 Task: Find connections with filter location Zossen with filter topic #Homeofficewith filter profile language French with filter current company IGT Solutions with filter school Scaler with filter industry Hospitality with filter service category Growth Marketing with filter keywords title Musician
Action: Mouse moved to (506, 63)
Screenshot: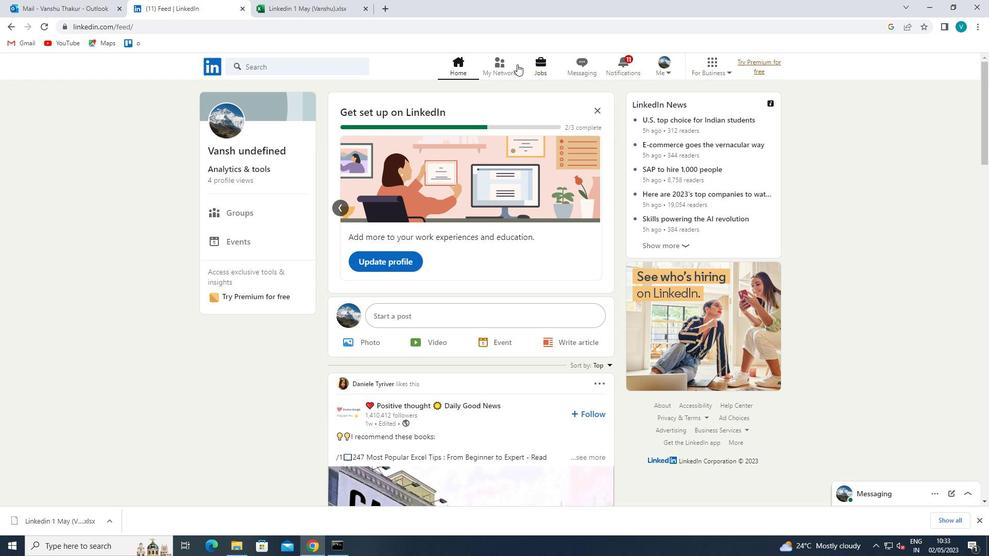 
Action: Mouse pressed left at (506, 63)
Screenshot: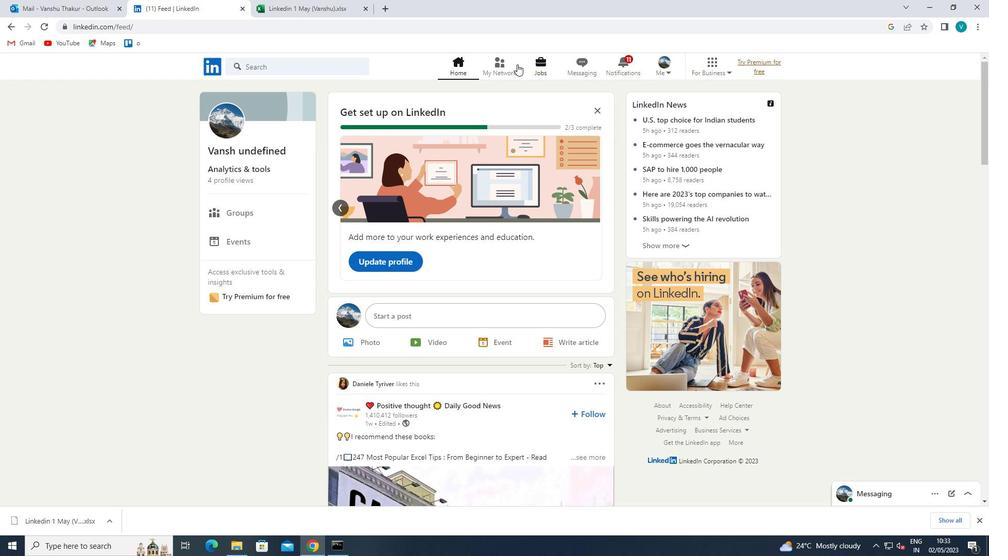 
Action: Mouse moved to (269, 126)
Screenshot: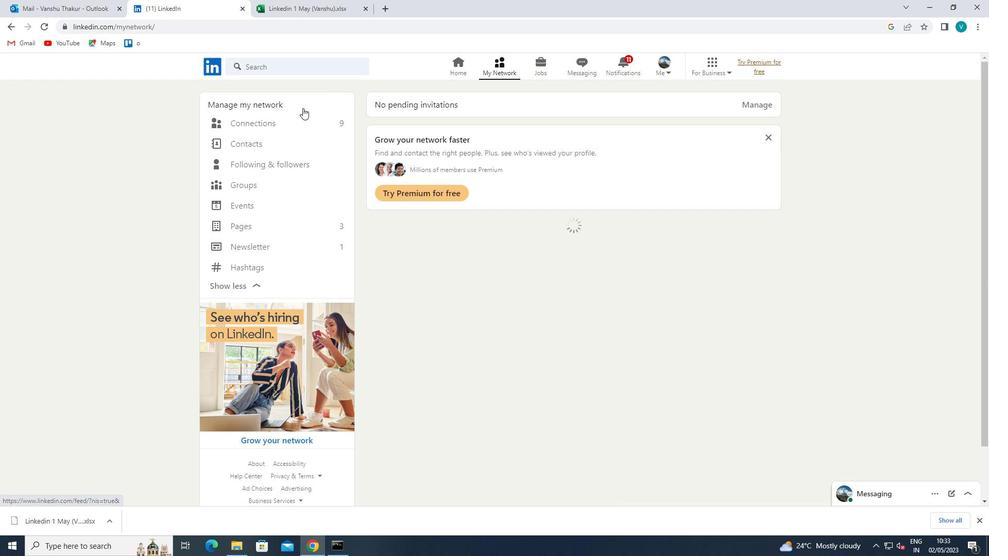 
Action: Mouse pressed left at (269, 126)
Screenshot: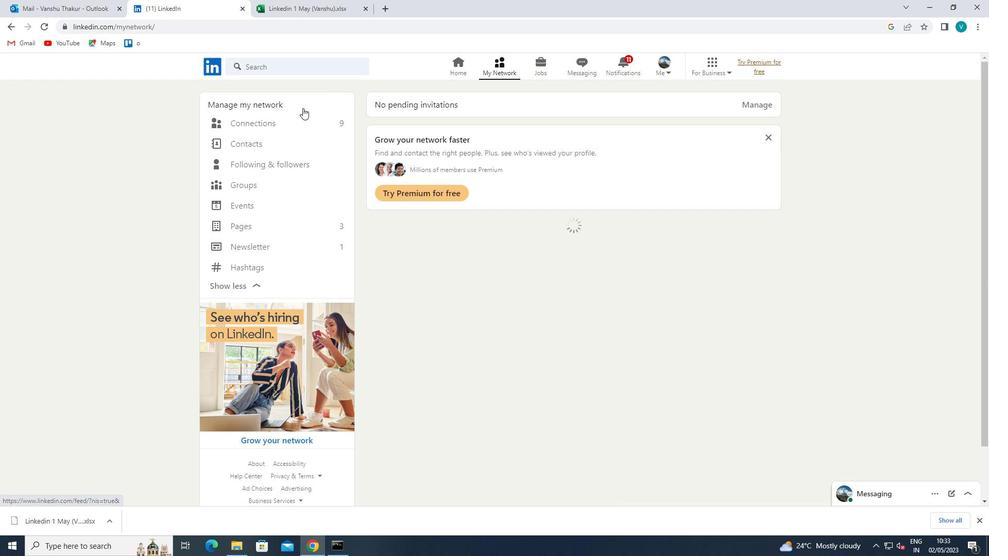 
Action: Mouse moved to (576, 124)
Screenshot: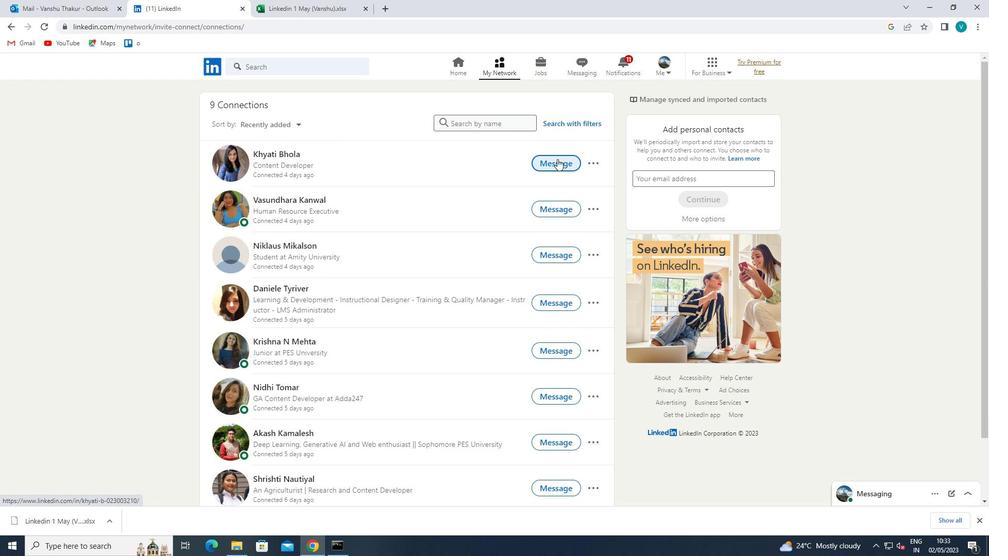 
Action: Mouse pressed left at (576, 124)
Screenshot: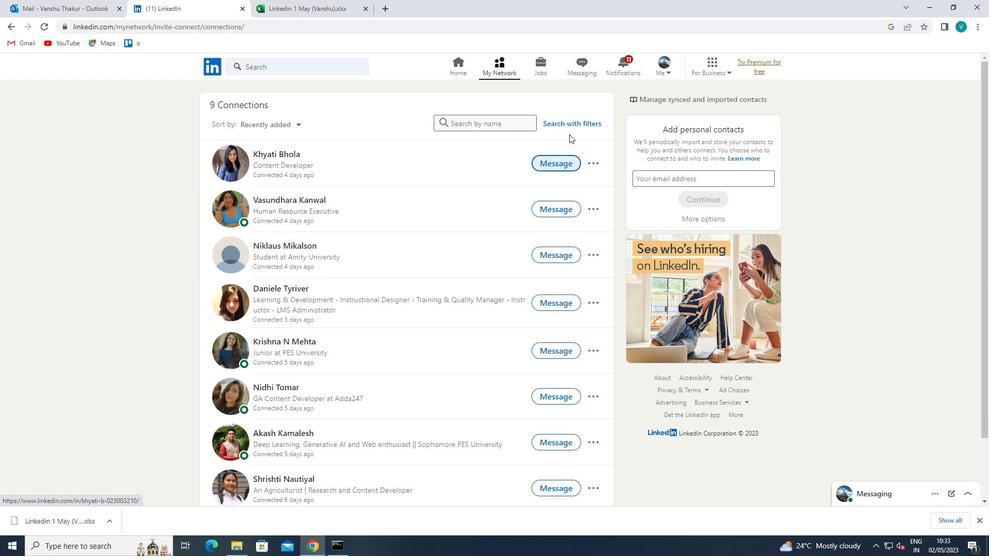
Action: Mouse moved to (478, 101)
Screenshot: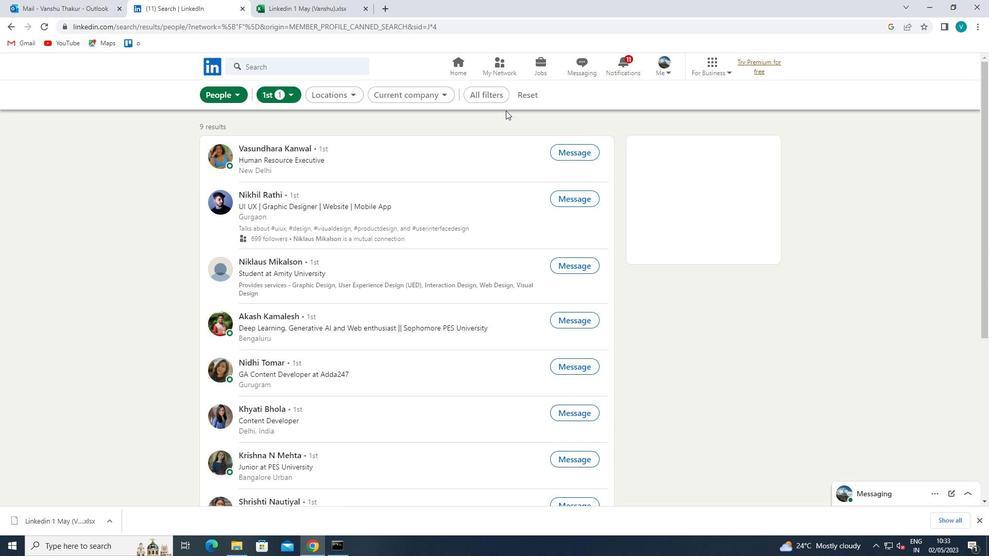 
Action: Mouse pressed left at (478, 101)
Screenshot: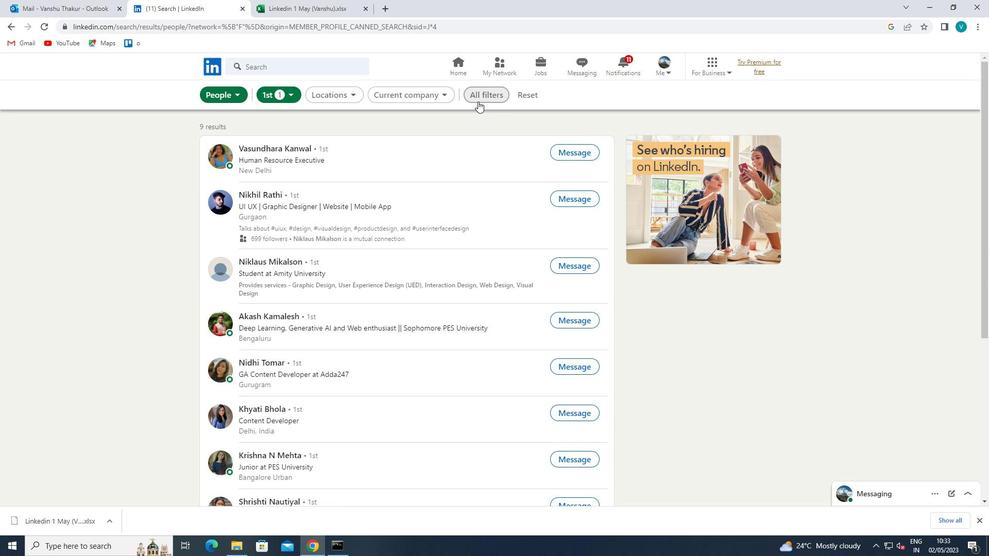 
Action: Mouse moved to (795, 282)
Screenshot: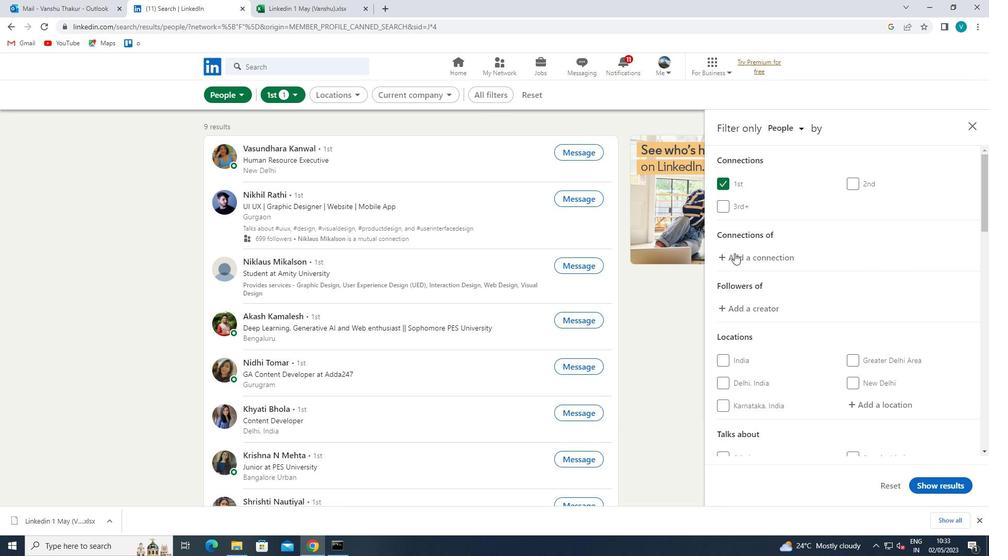 
Action: Mouse scrolled (795, 281) with delta (0, 0)
Screenshot: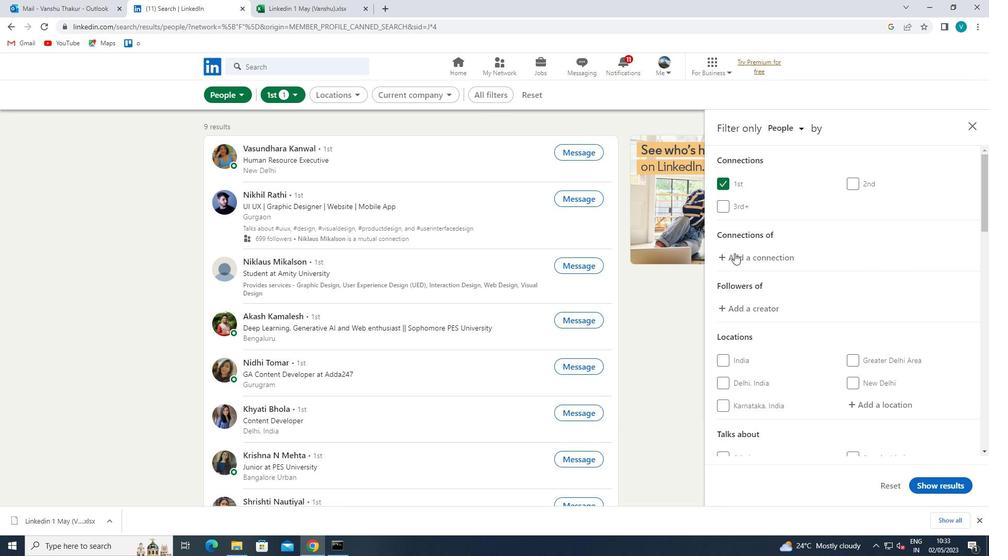
Action: Mouse moved to (871, 351)
Screenshot: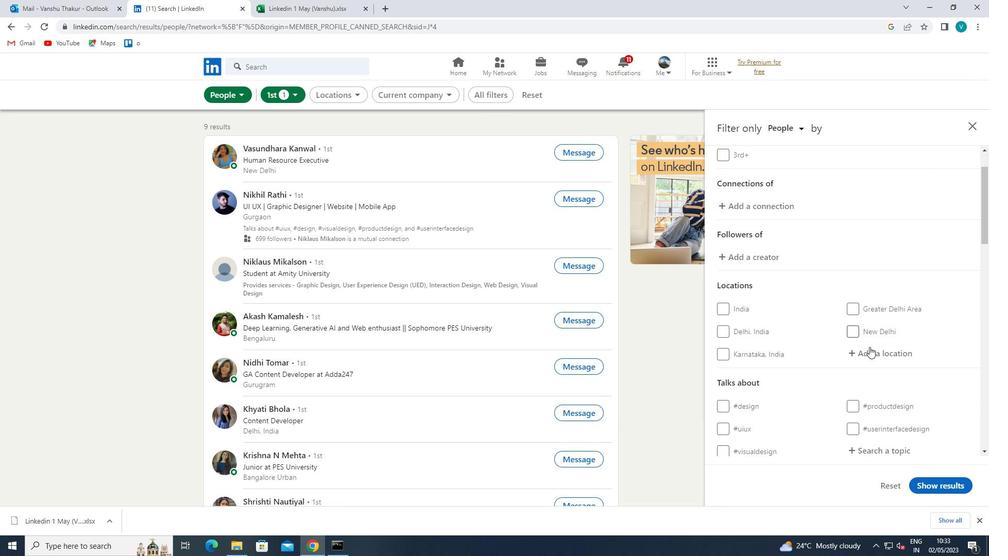 
Action: Mouse pressed left at (871, 351)
Screenshot: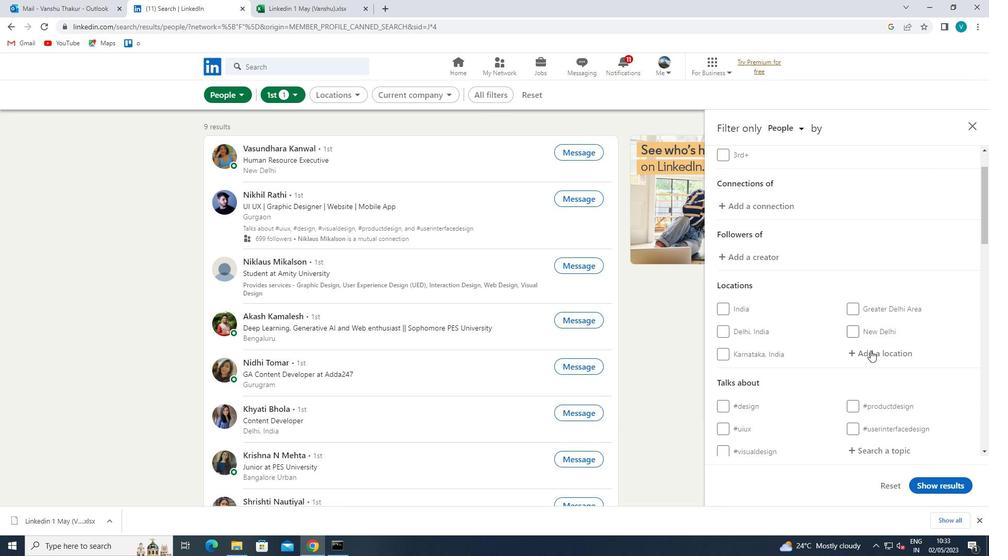 
Action: Mouse moved to (766, 412)
Screenshot: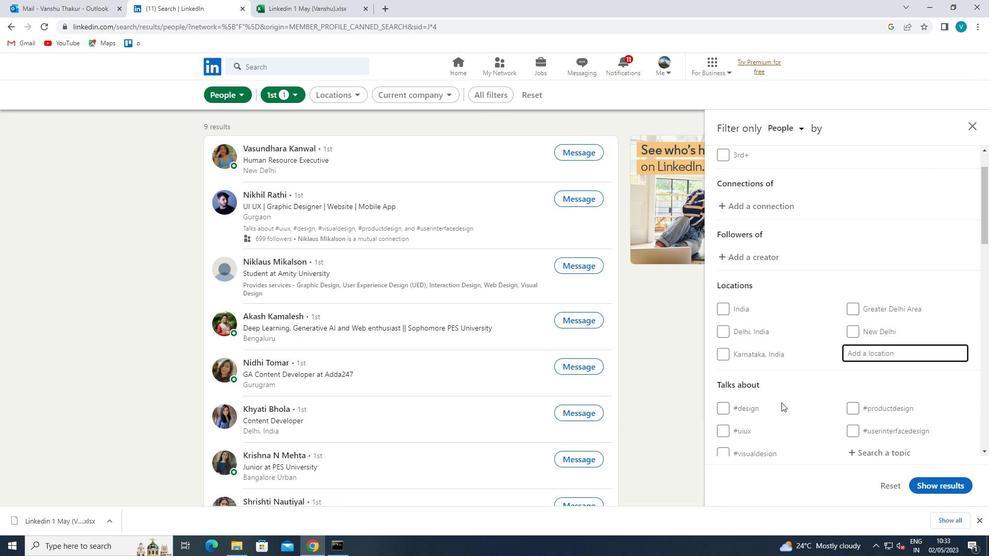 
Action: Key pressed <Key.shift>ZOSSEN<Key.space>
Screenshot: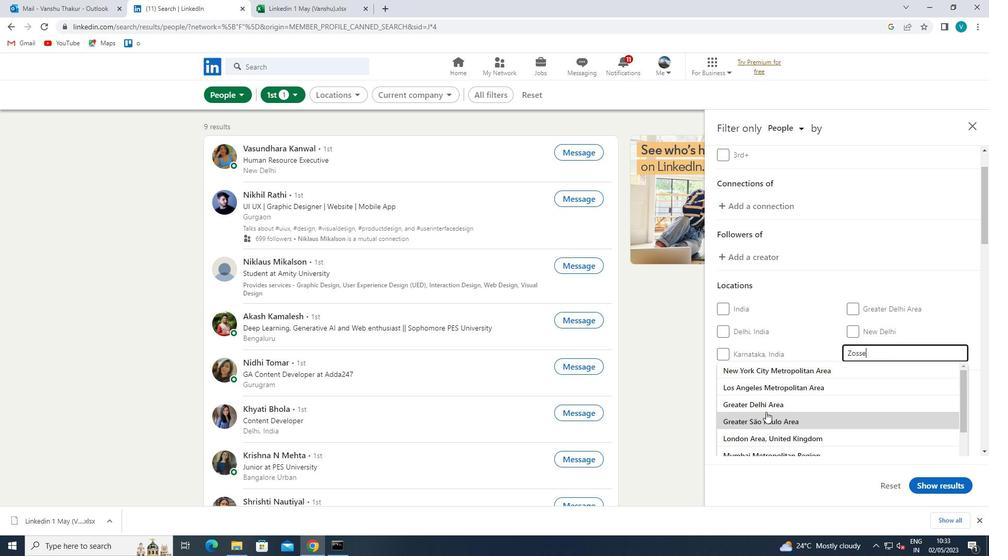 
Action: Mouse moved to (809, 368)
Screenshot: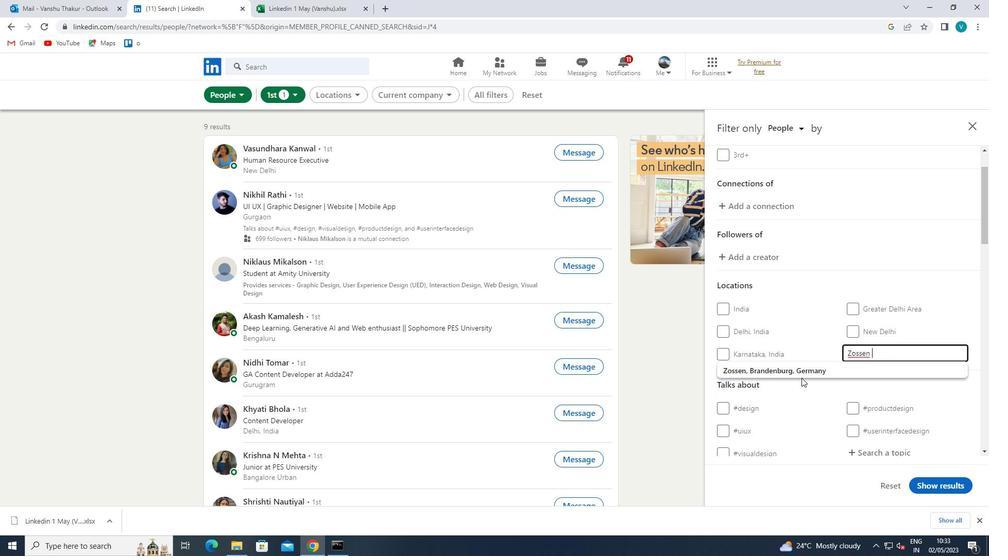 
Action: Mouse pressed left at (809, 368)
Screenshot: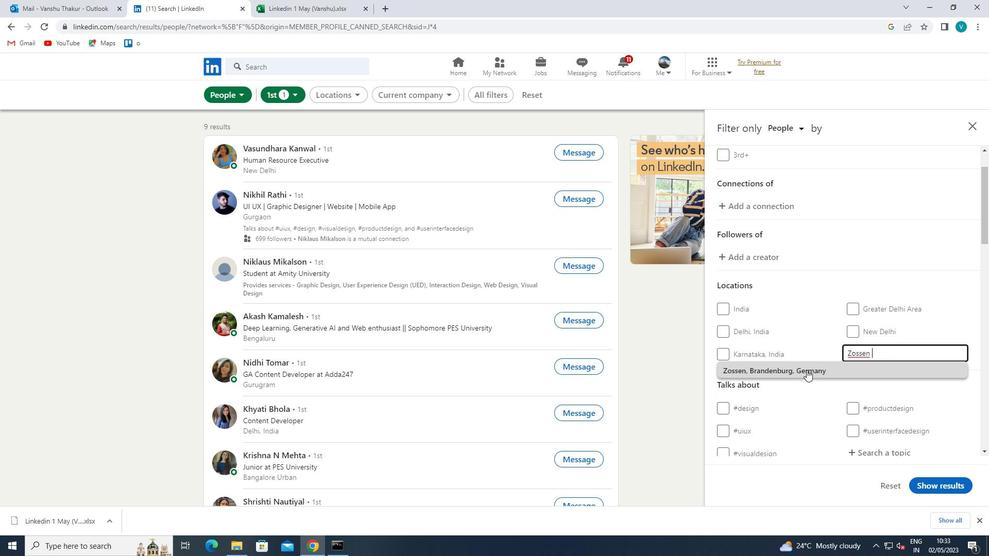 
Action: Mouse moved to (806, 368)
Screenshot: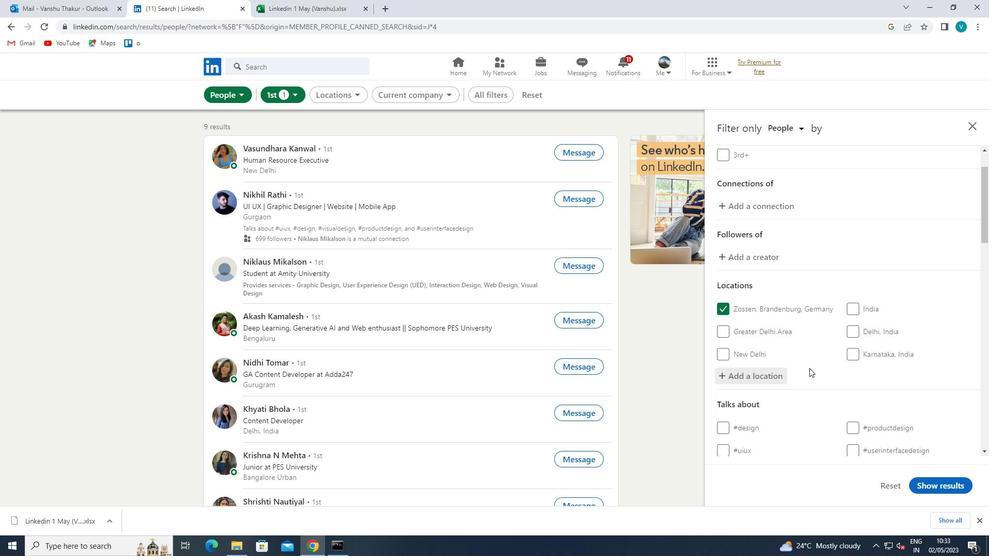 
Action: Mouse scrolled (806, 368) with delta (0, 0)
Screenshot: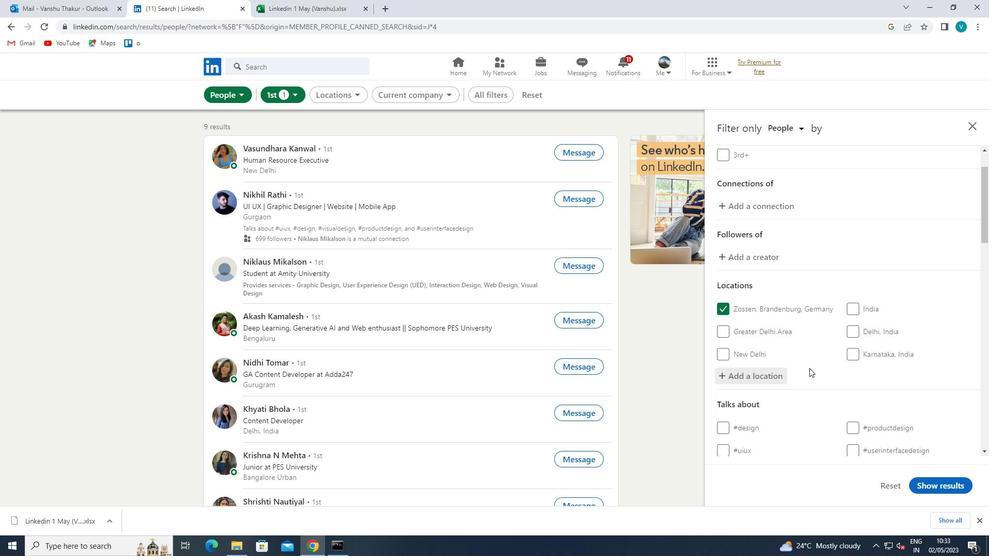 
Action: Mouse scrolled (806, 368) with delta (0, 0)
Screenshot: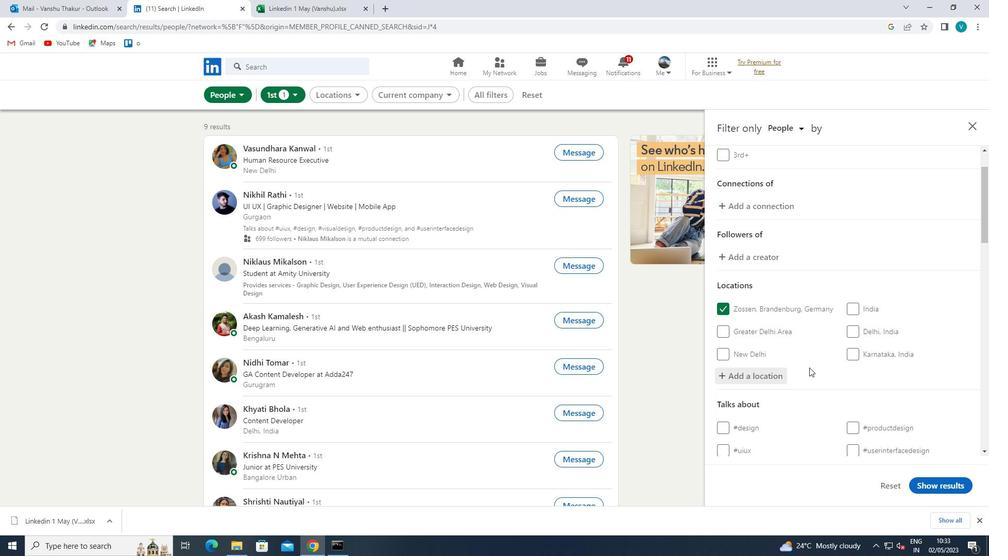
Action: Mouse moved to (884, 370)
Screenshot: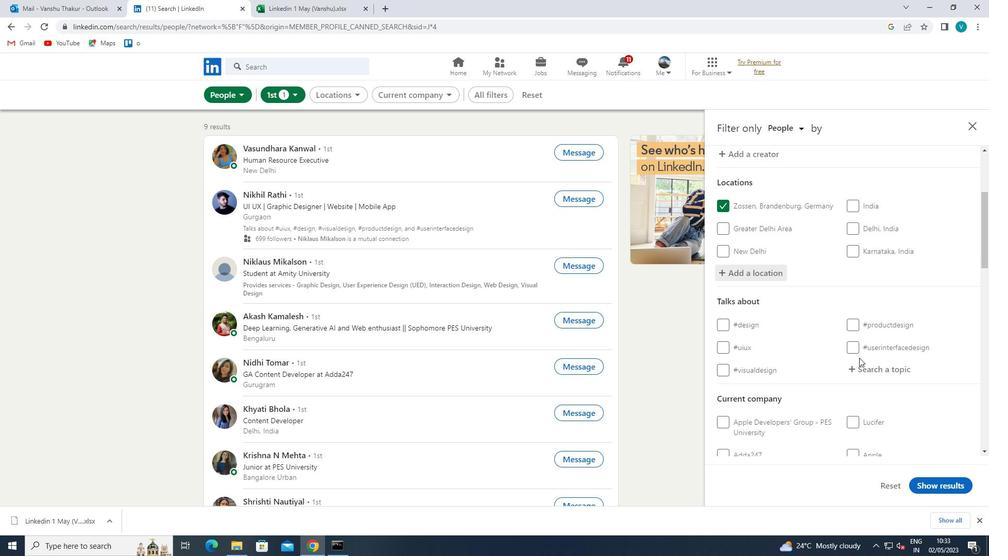 
Action: Mouse pressed left at (884, 370)
Screenshot: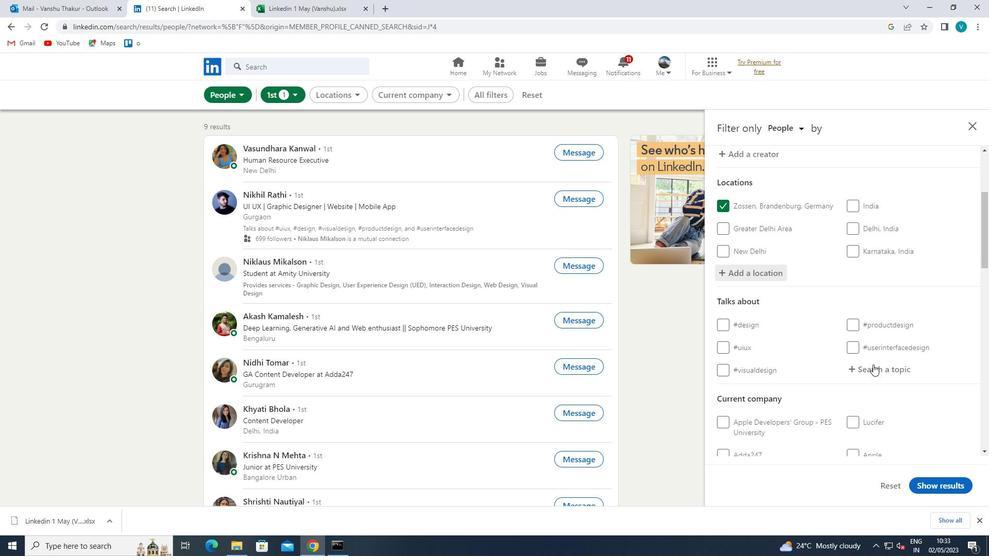 
Action: Mouse moved to (763, 441)
Screenshot: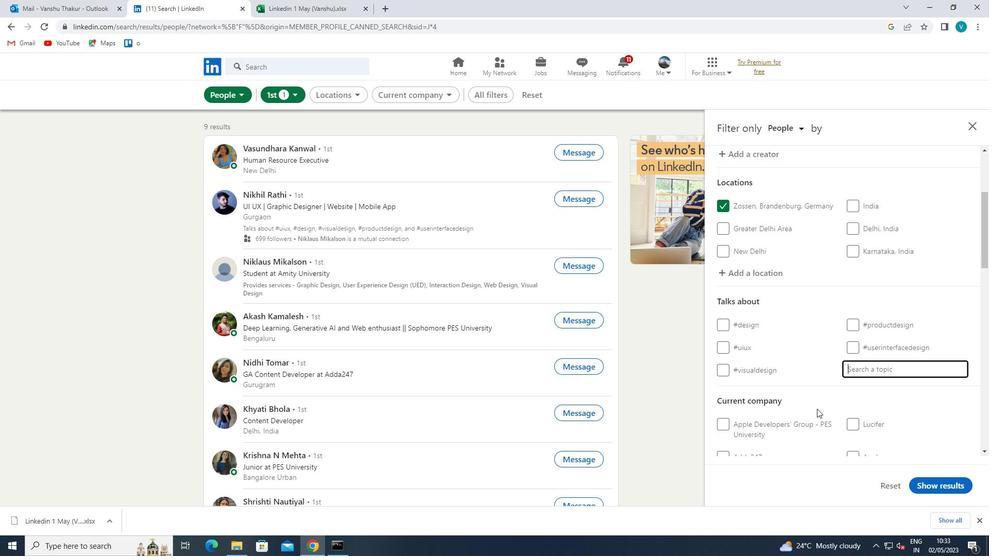 
Action: Key pressed <Key.shift>#<Key.shift>HOMEOFFICE<Key.space>
Screenshot: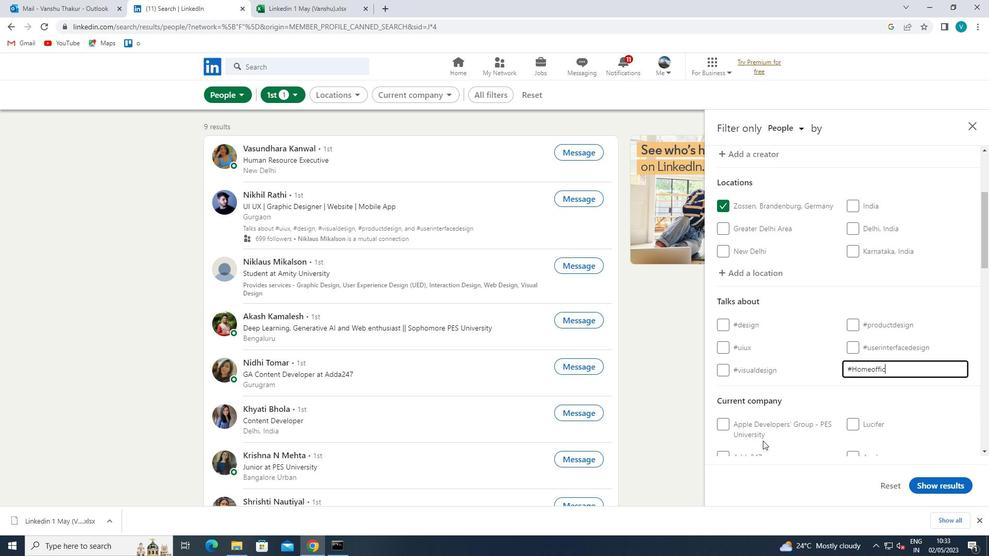 
Action: Mouse moved to (865, 382)
Screenshot: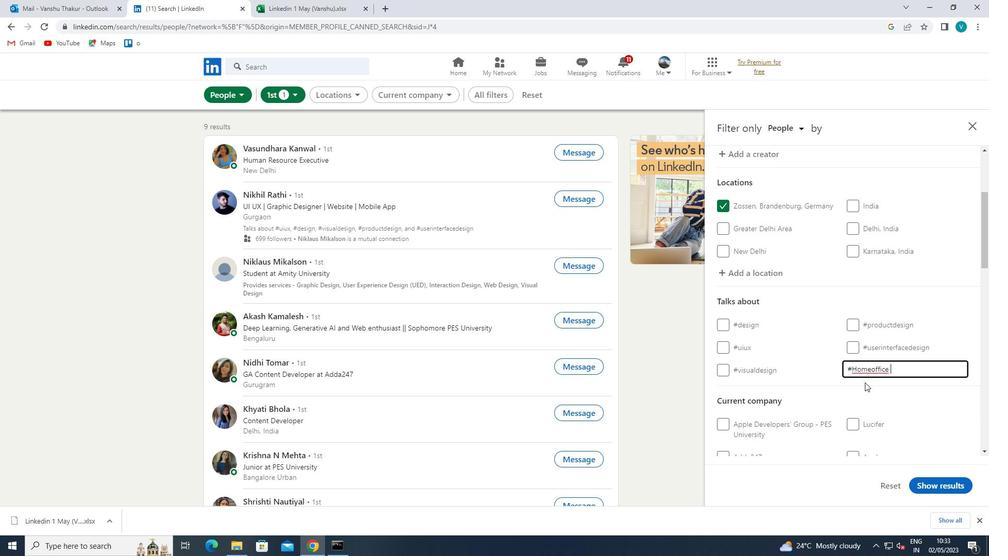 
Action: Mouse pressed left at (865, 382)
Screenshot: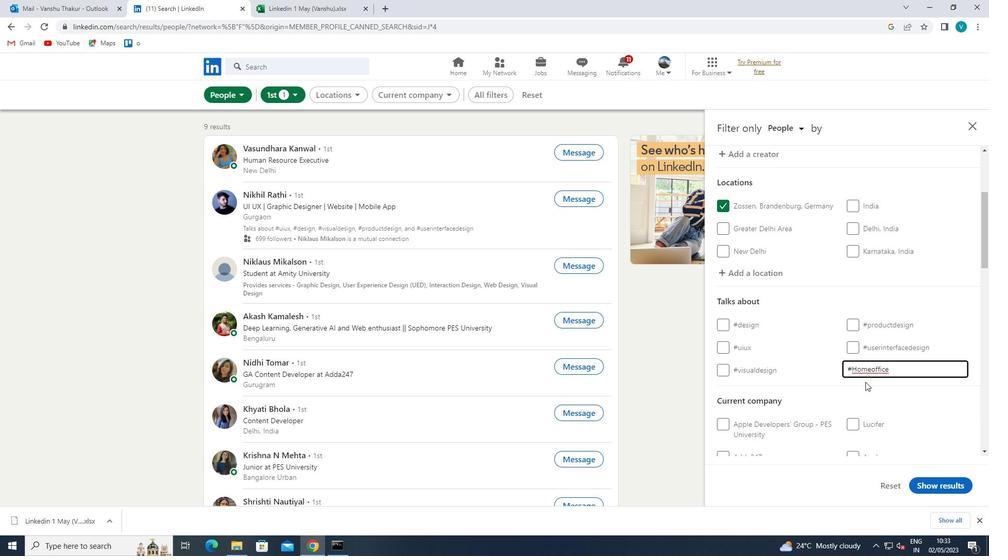
Action: Mouse moved to (873, 378)
Screenshot: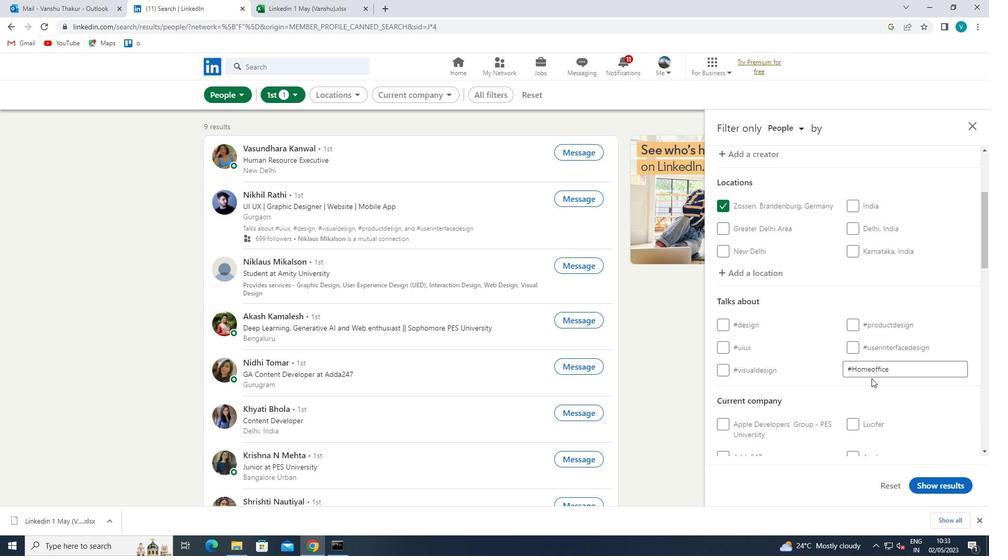 
Action: Mouse scrolled (873, 377) with delta (0, 0)
Screenshot: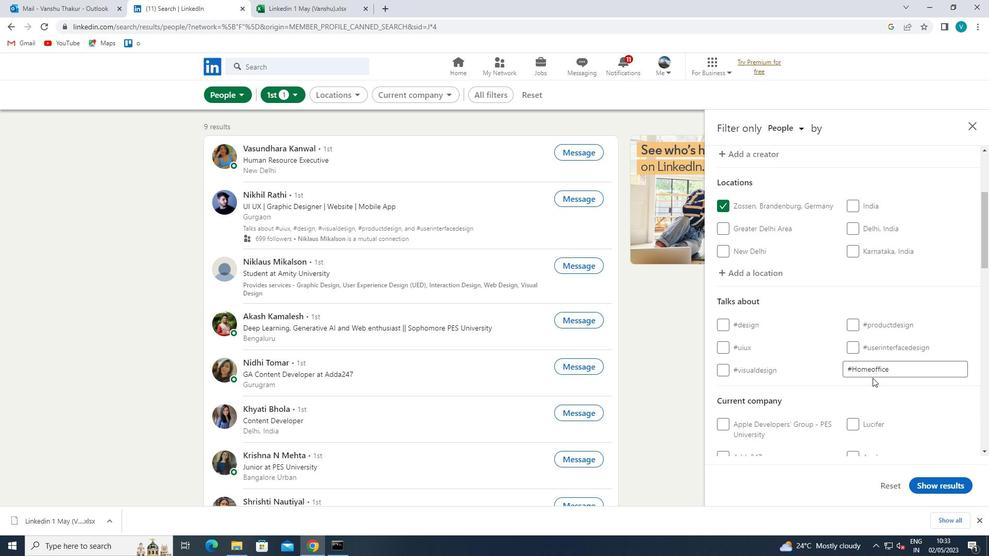 
Action: Mouse moved to (874, 377)
Screenshot: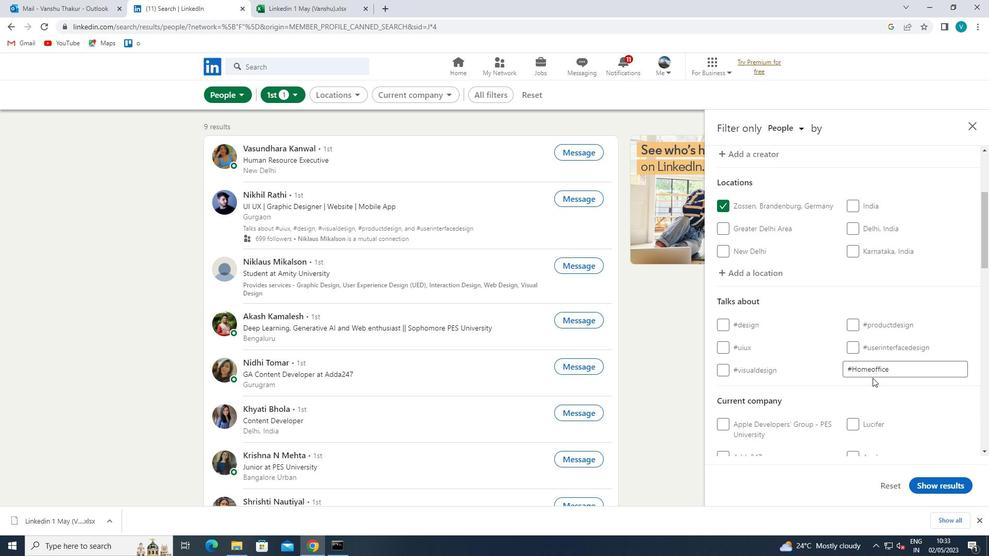 
Action: Mouse scrolled (874, 377) with delta (0, 0)
Screenshot: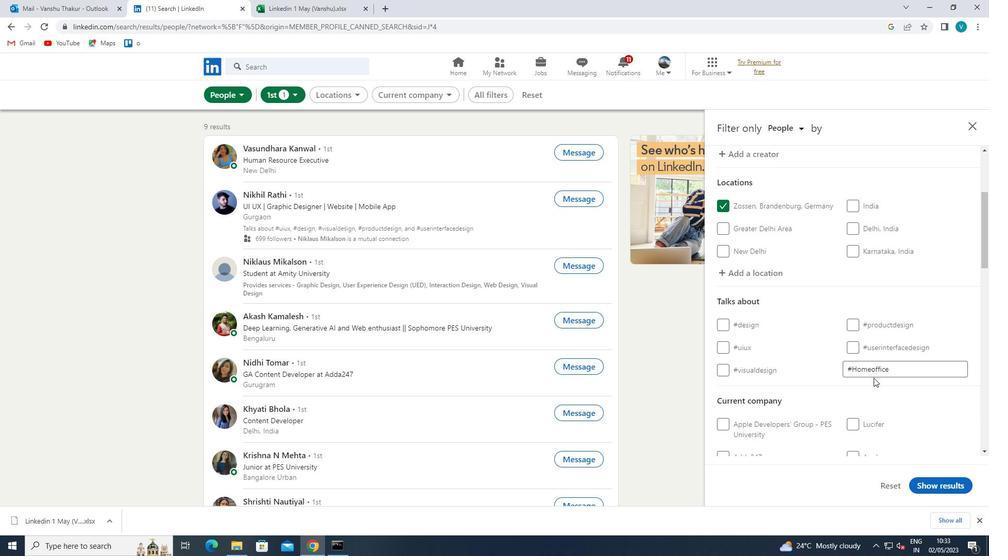 
Action: Mouse scrolled (874, 377) with delta (0, 0)
Screenshot: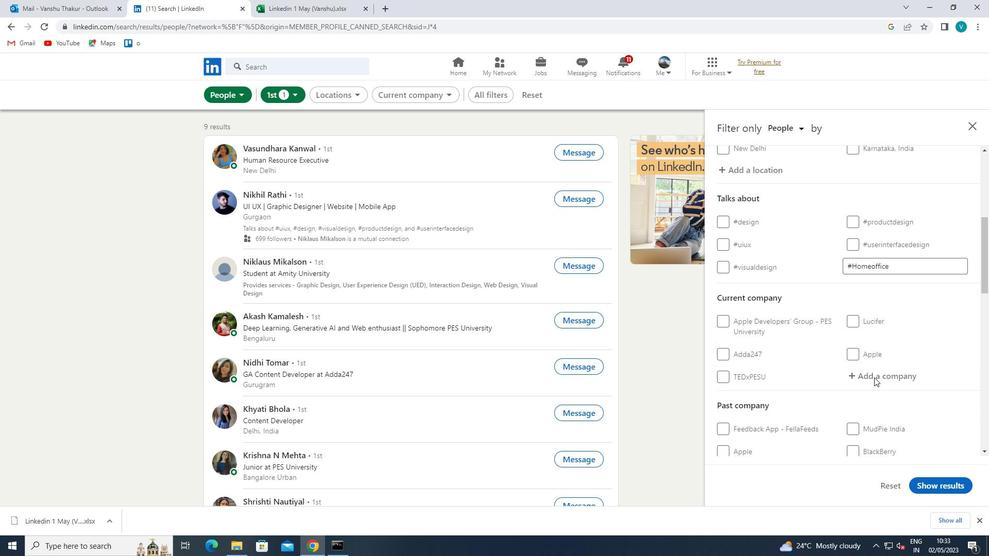 
Action: Mouse moved to (904, 327)
Screenshot: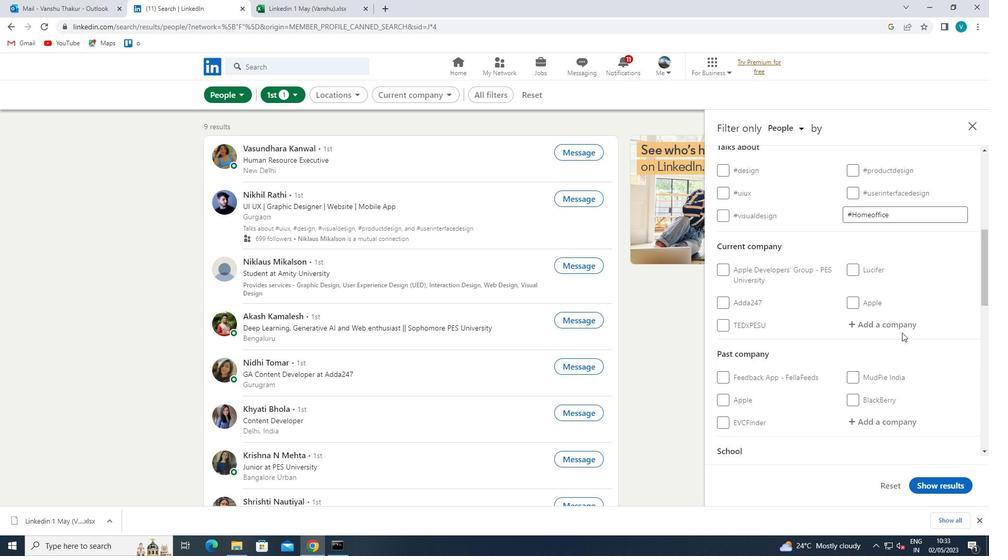 
Action: Mouse pressed left at (904, 327)
Screenshot: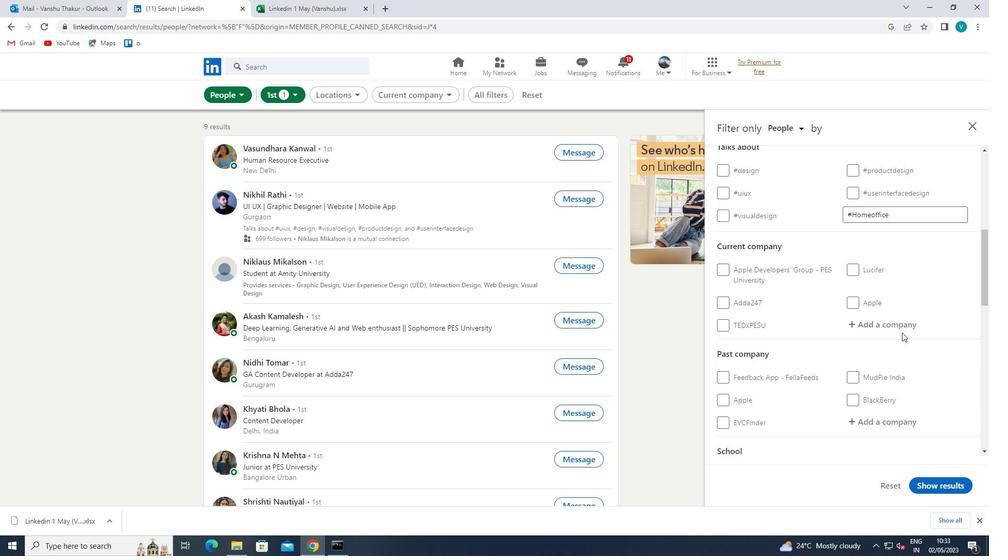 
Action: Mouse moved to (633, 482)
Screenshot: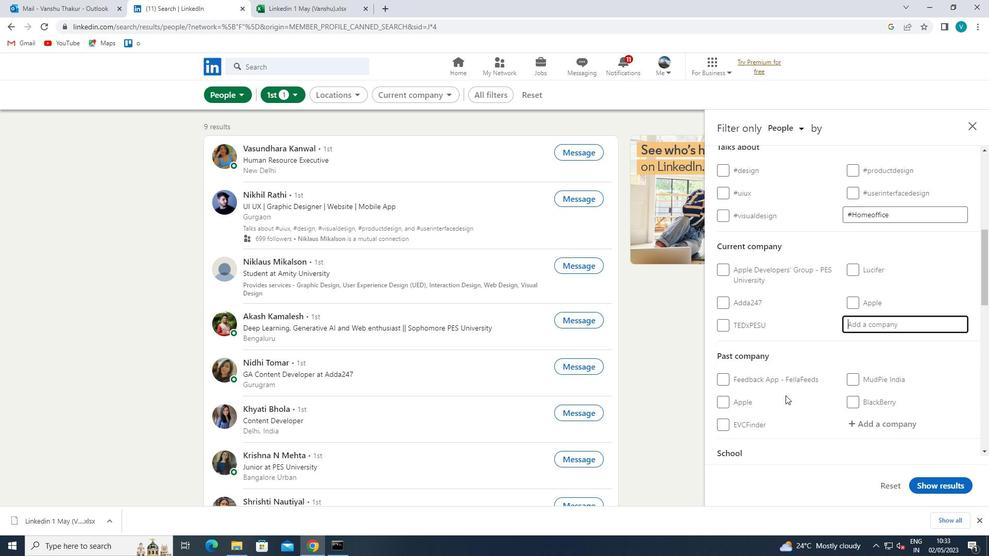 
Action: Key pressed <Key.shift><Key.shift><Key.shift><Key.shift>IGT<Key.space>
Screenshot: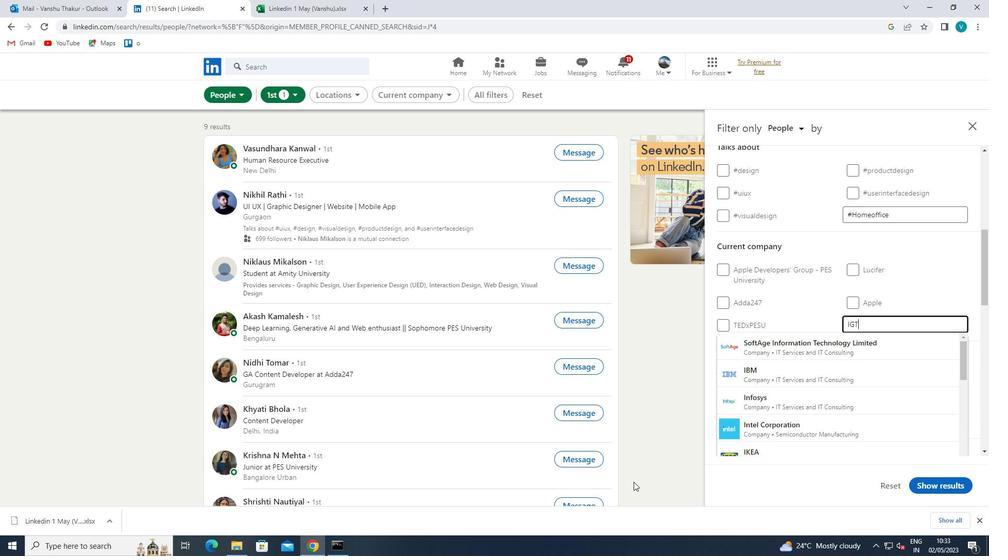 
Action: Mouse moved to (790, 378)
Screenshot: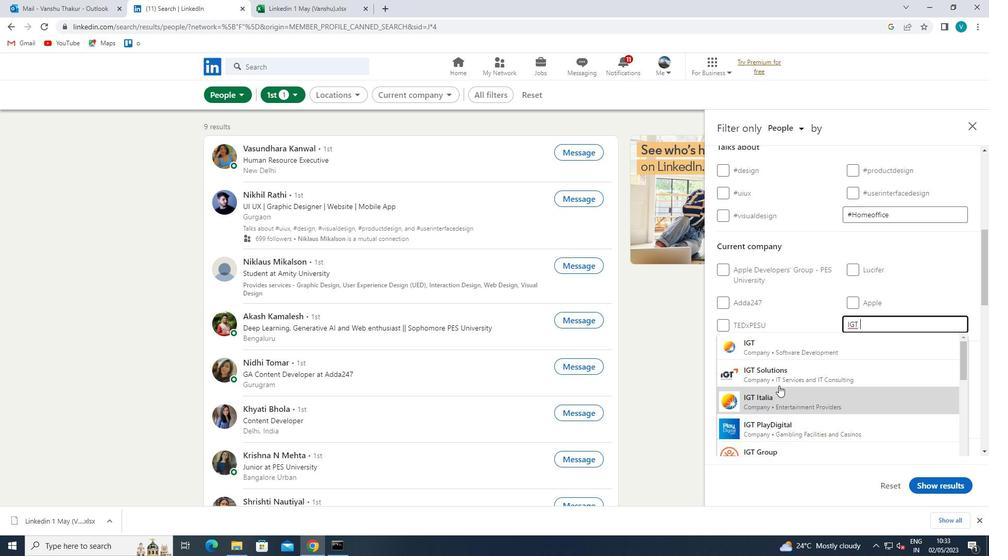 
Action: Mouse pressed left at (790, 378)
Screenshot: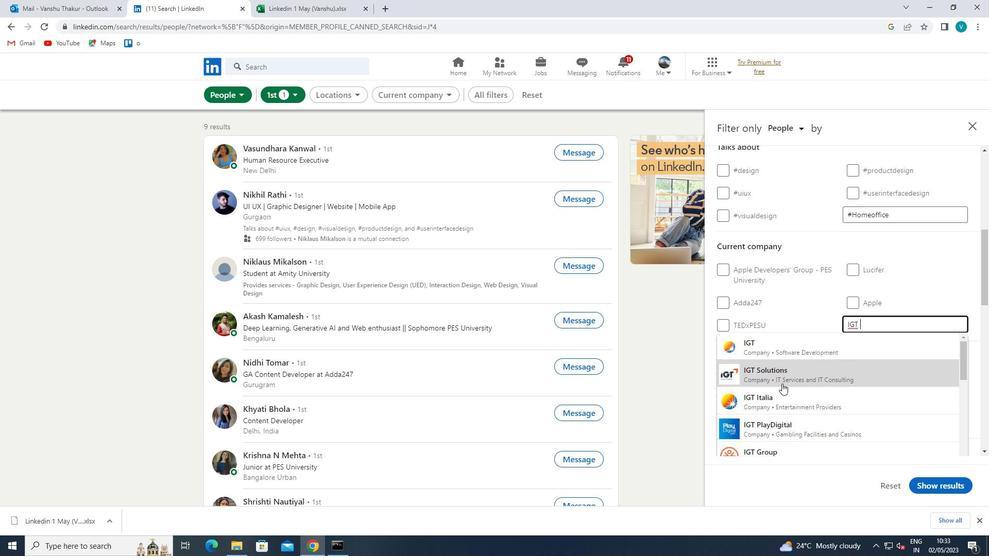 
Action: Mouse moved to (782, 383)
Screenshot: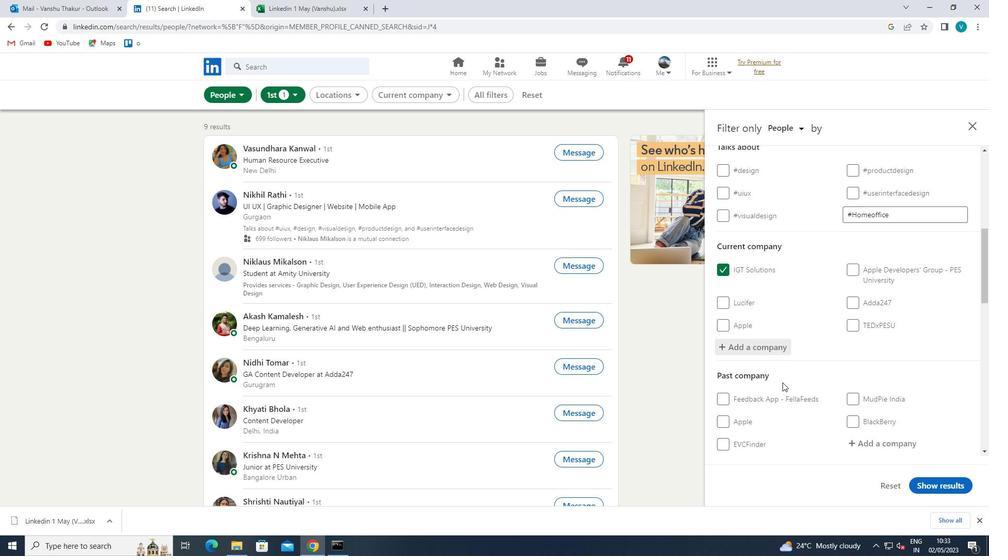 
Action: Mouse scrolled (782, 383) with delta (0, 0)
Screenshot: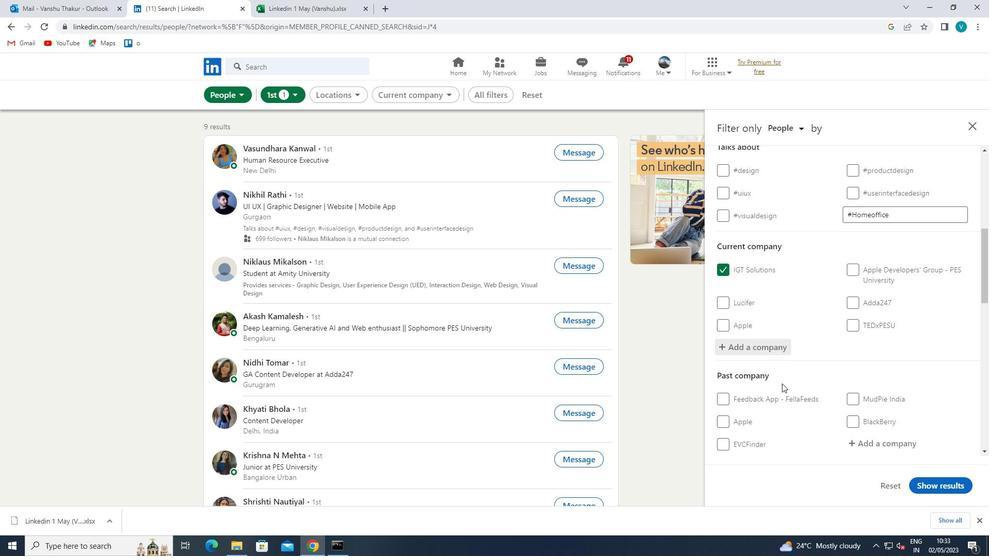 
Action: Mouse scrolled (782, 383) with delta (0, 0)
Screenshot: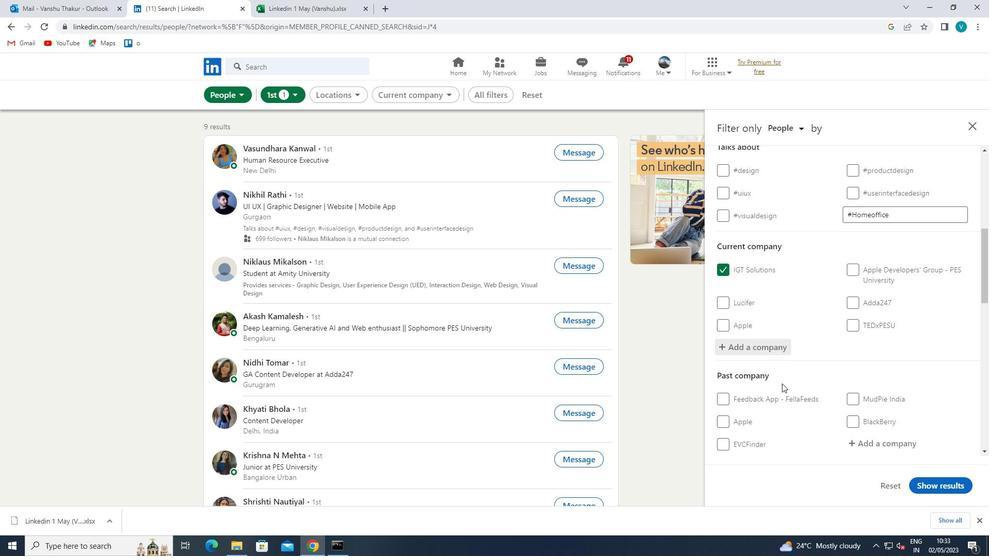 
Action: Mouse scrolled (782, 383) with delta (0, 0)
Screenshot: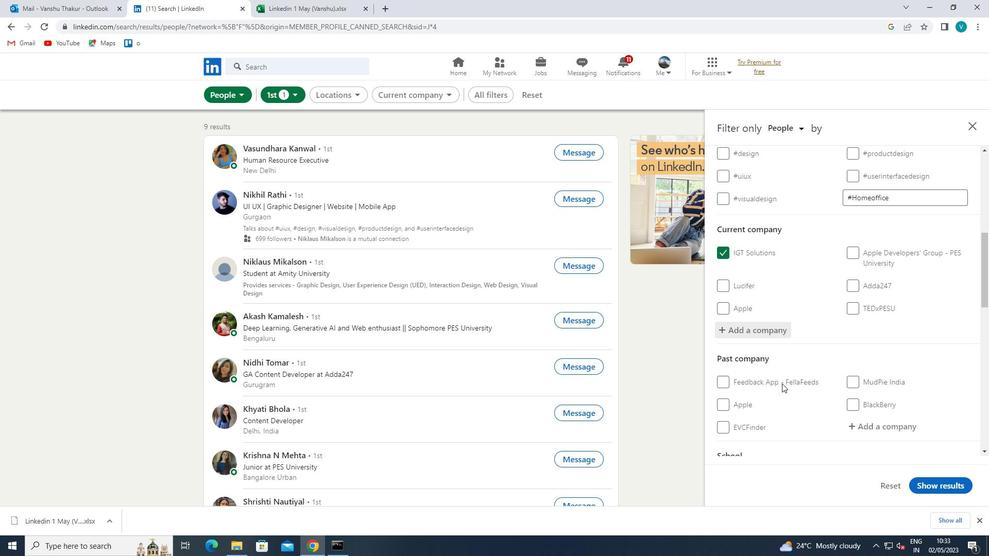 
Action: Mouse scrolled (782, 383) with delta (0, 0)
Screenshot: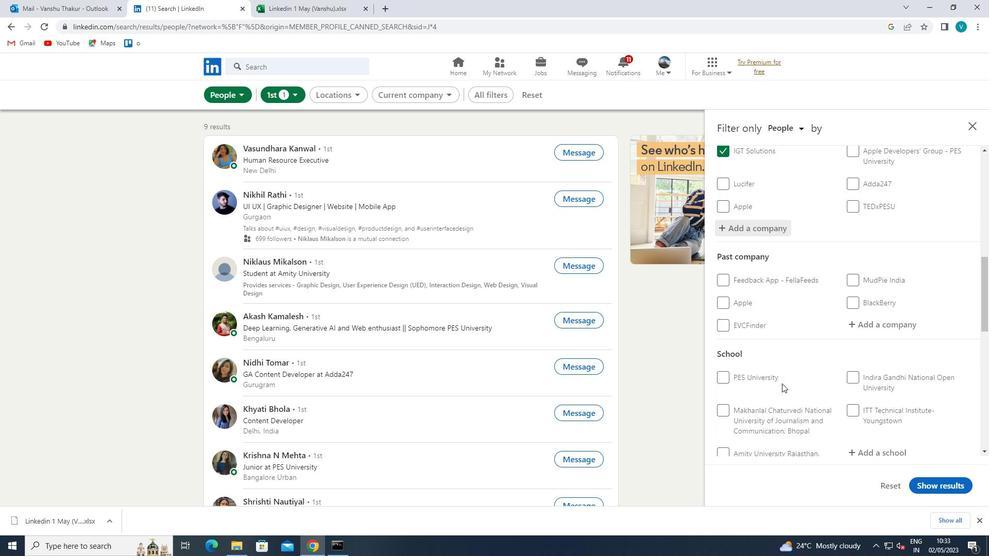 
Action: Mouse moved to (866, 360)
Screenshot: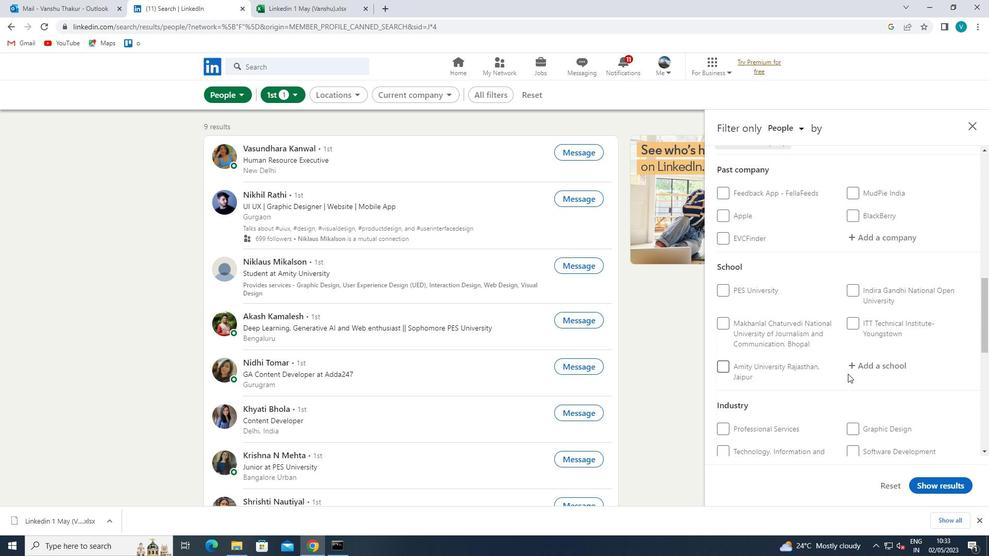 
Action: Mouse pressed left at (866, 360)
Screenshot: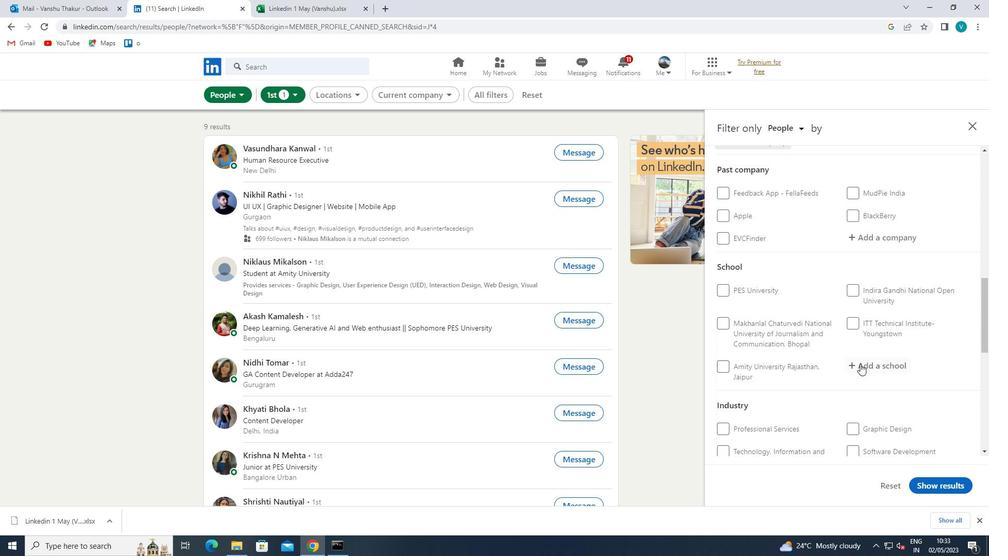 
Action: Mouse moved to (674, 469)
Screenshot: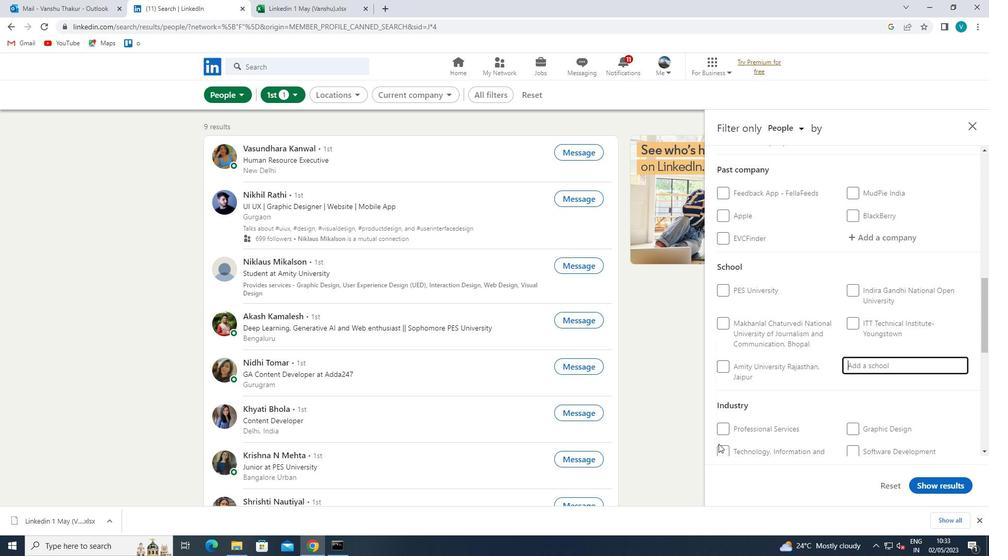 
Action: Key pressed <Key.shift>SCALER<Key.space>
Screenshot: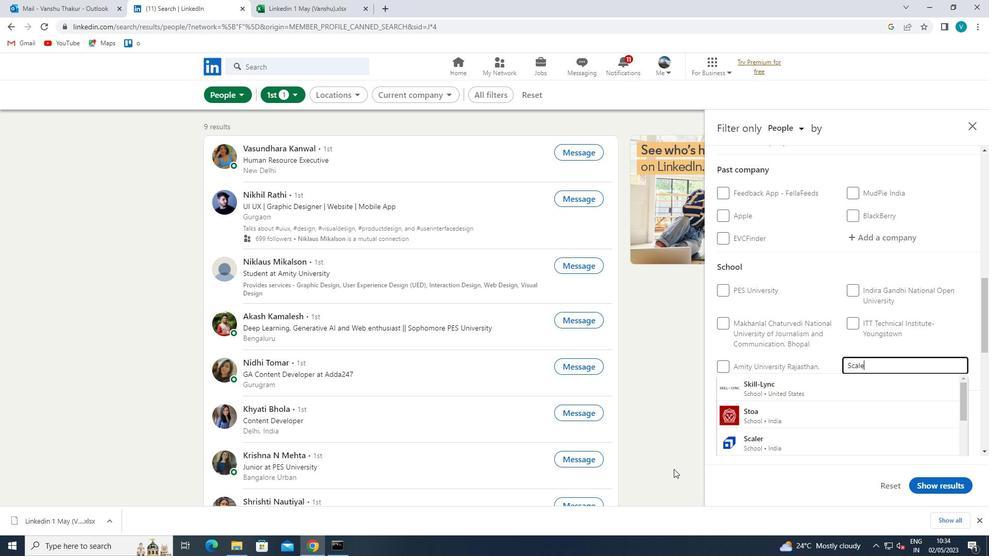
Action: Mouse moved to (810, 398)
Screenshot: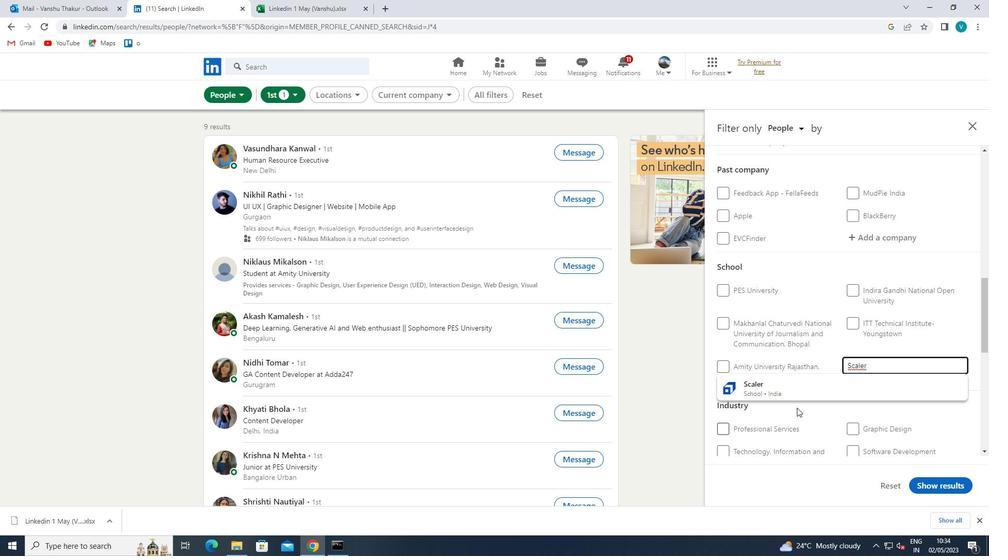 
Action: Mouse pressed left at (810, 398)
Screenshot: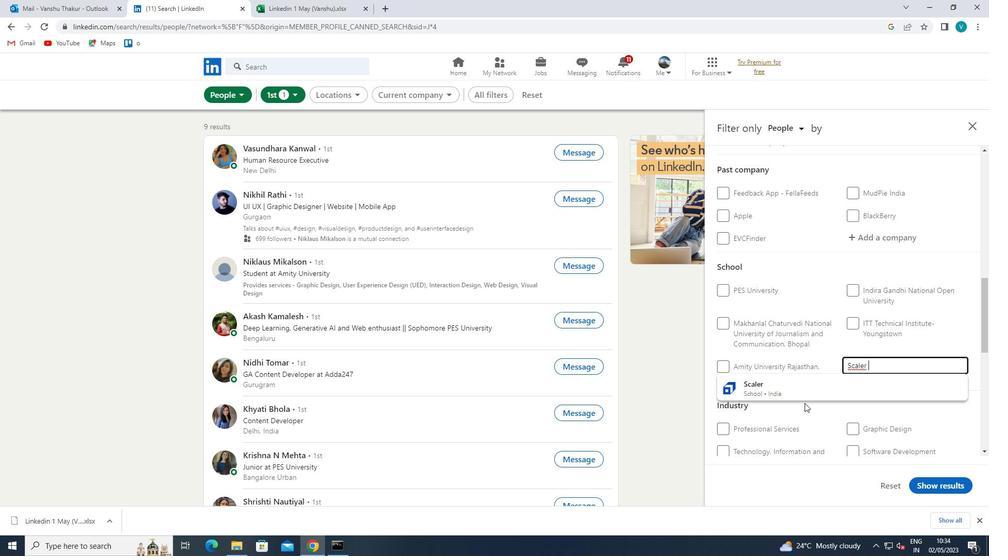
Action: Mouse moved to (827, 384)
Screenshot: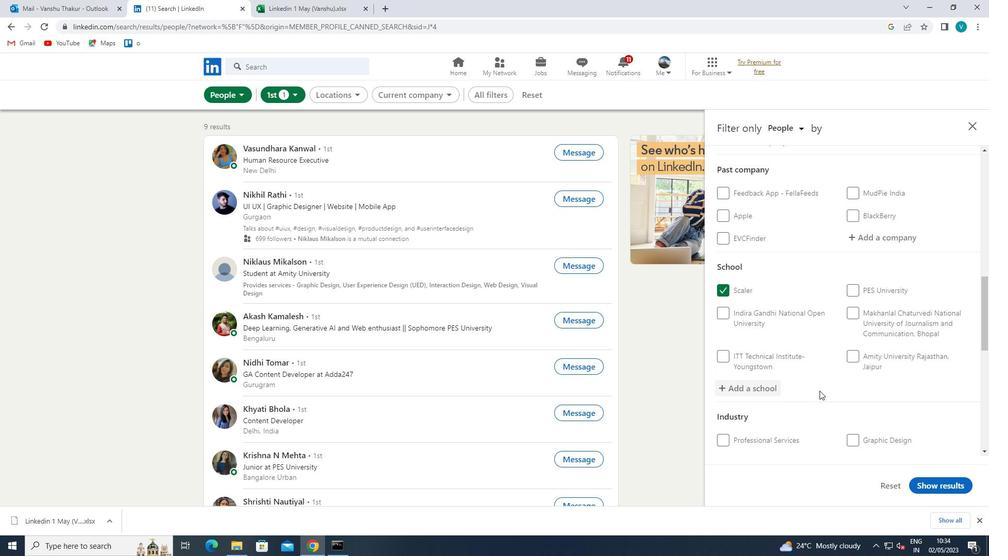 
Action: Mouse scrolled (827, 383) with delta (0, 0)
Screenshot: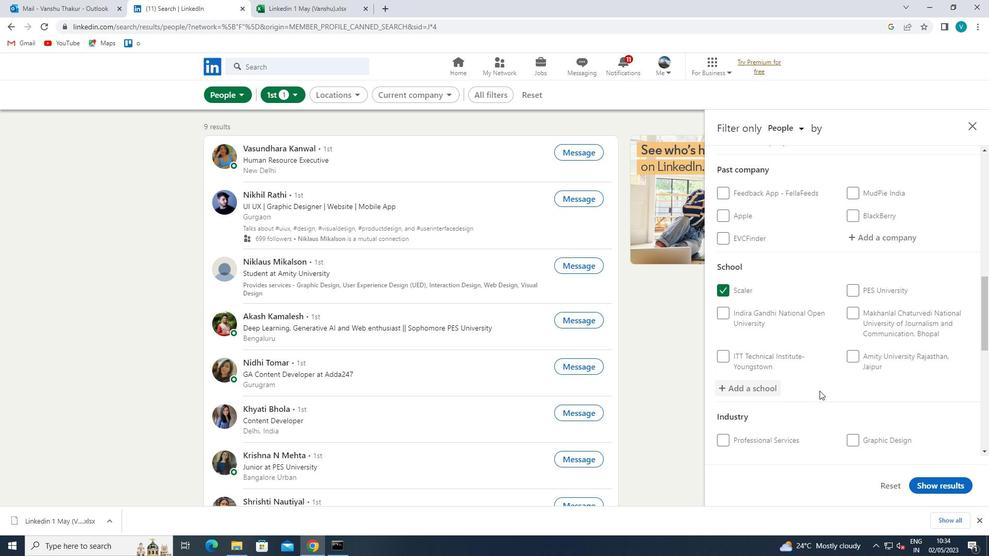 
Action: Mouse scrolled (827, 383) with delta (0, 0)
Screenshot: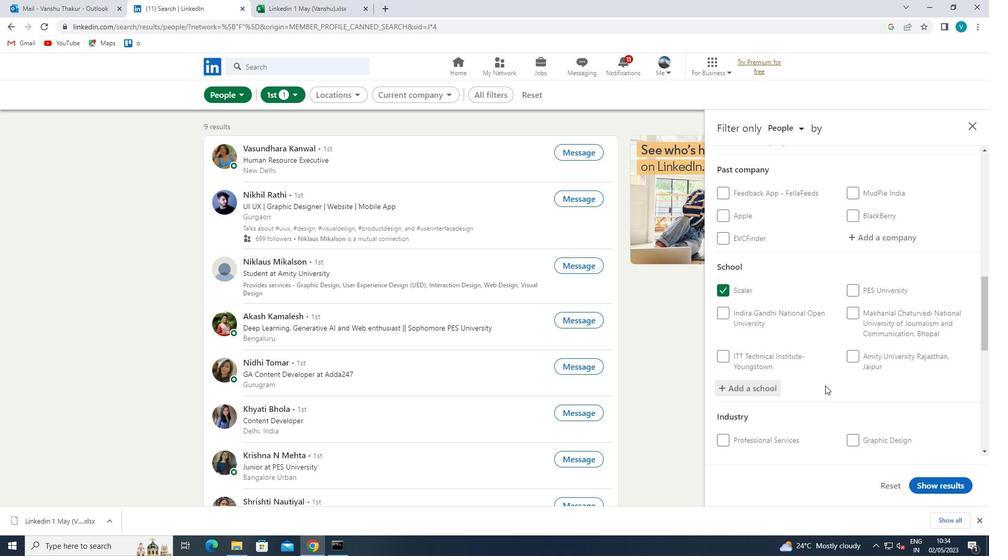 
Action: Mouse scrolled (827, 383) with delta (0, 0)
Screenshot: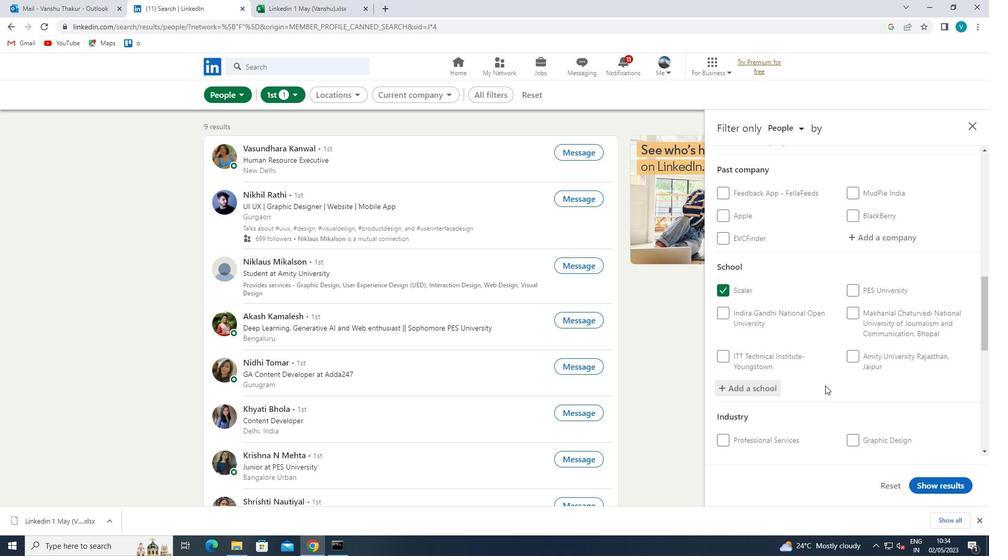 
Action: Mouse moved to (877, 334)
Screenshot: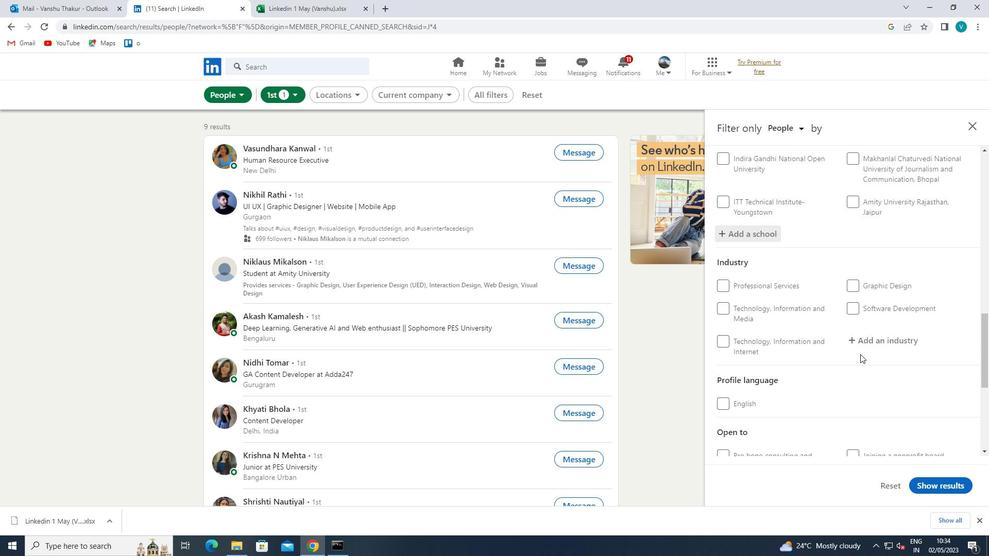 
Action: Mouse pressed left at (877, 334)
Screenshot: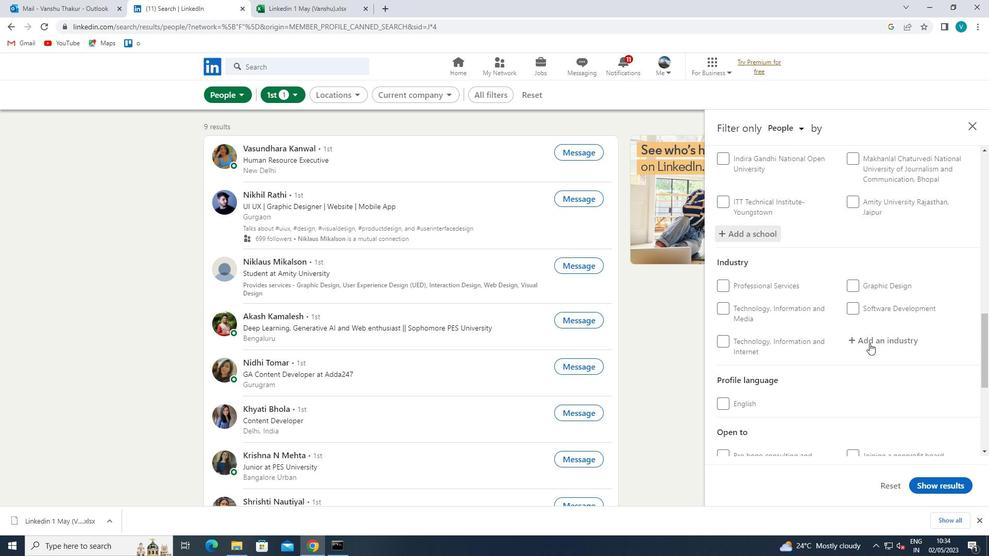 
Action: Mouse moved to (877, 333)
Screenshot: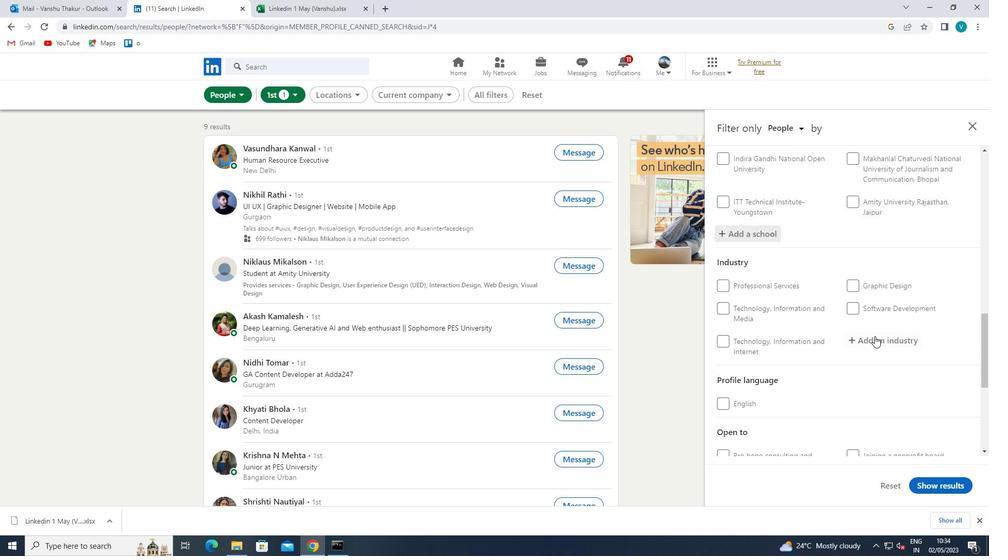 
Action: Key pressed <Key.shift>HOSPITALITY<Key.space>
Screenshot: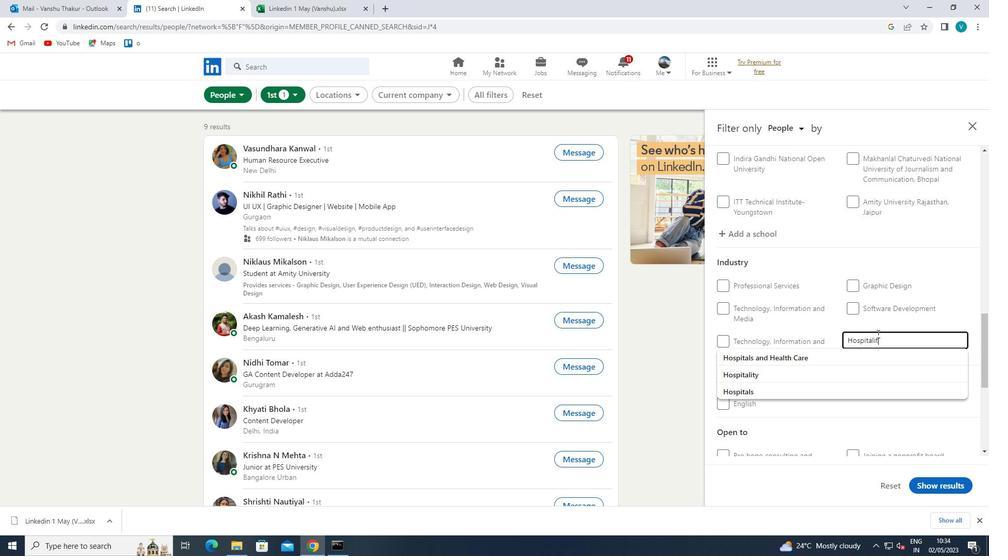 
Action: Mouse moved to (811, 357)
Screenshot: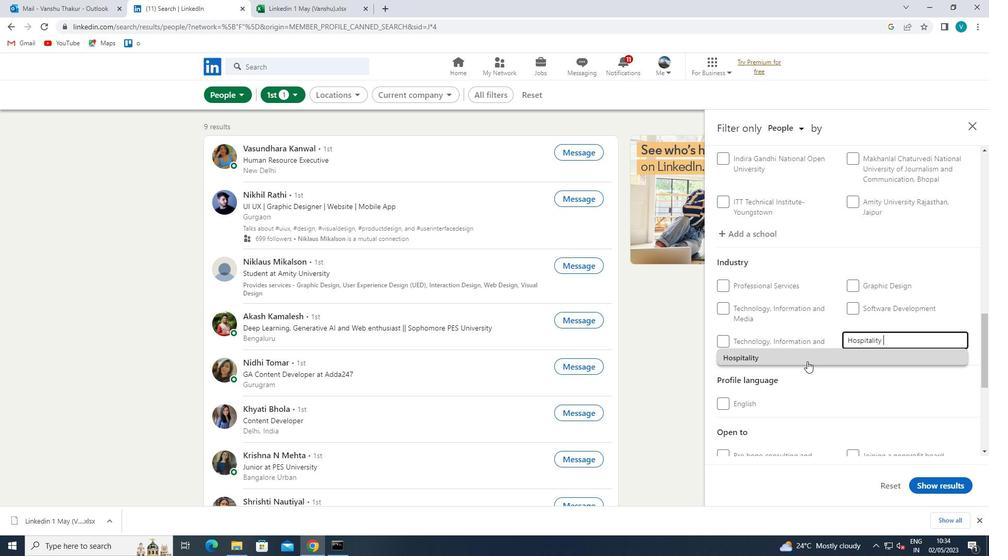 
Action: Mouse pressed left at (811, 357)
Screenshot: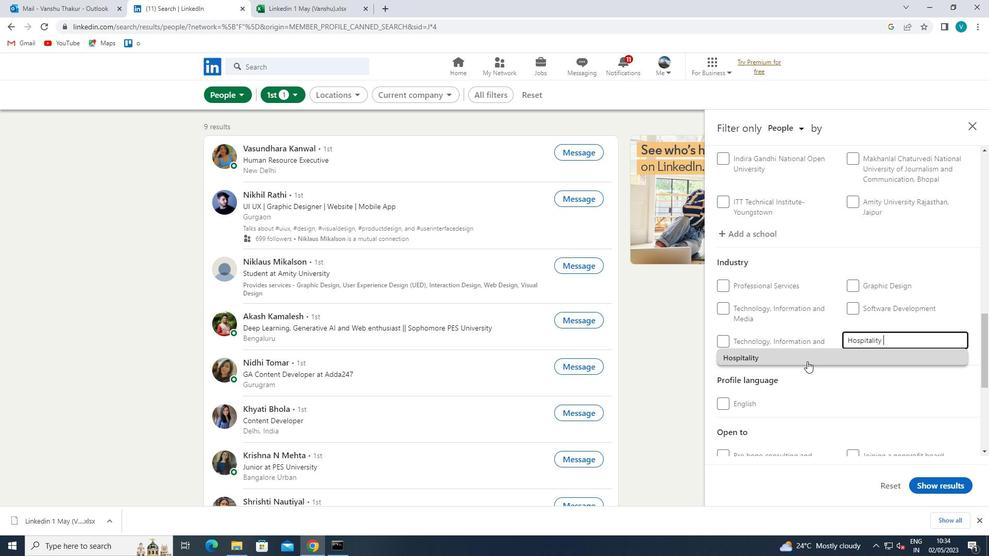 
Action: Mouse moved to (813, 356)
Screenshot: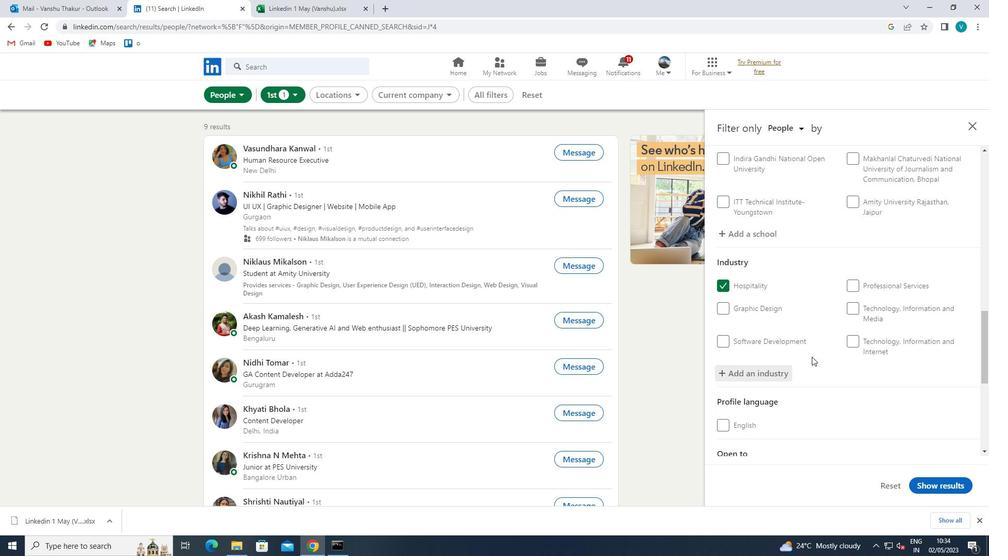 
Action: Mouse scrolled (813, 355) with delta (0, 0)
Screenshot: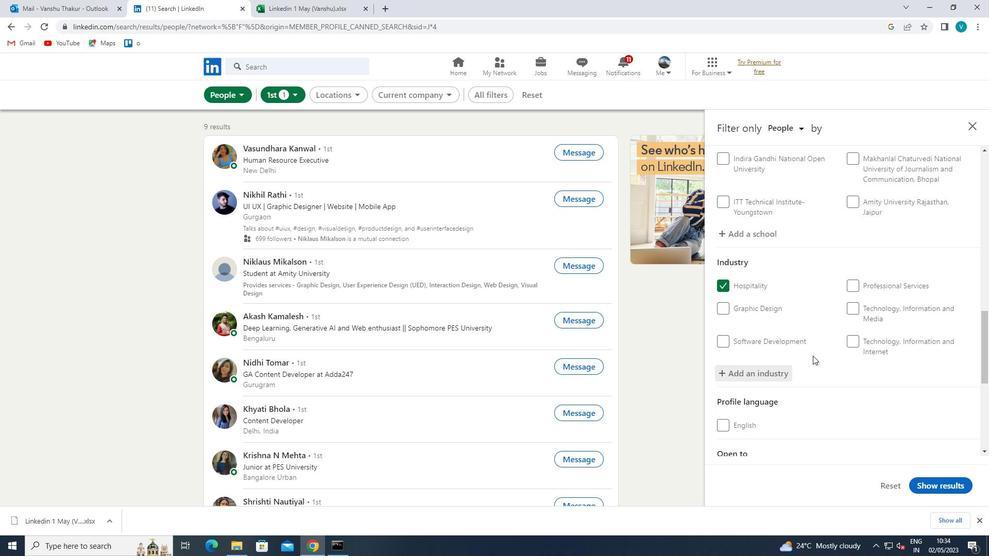 
Action: Mouse scrolled (813, 355) with delta (0, 0)
Screenshot: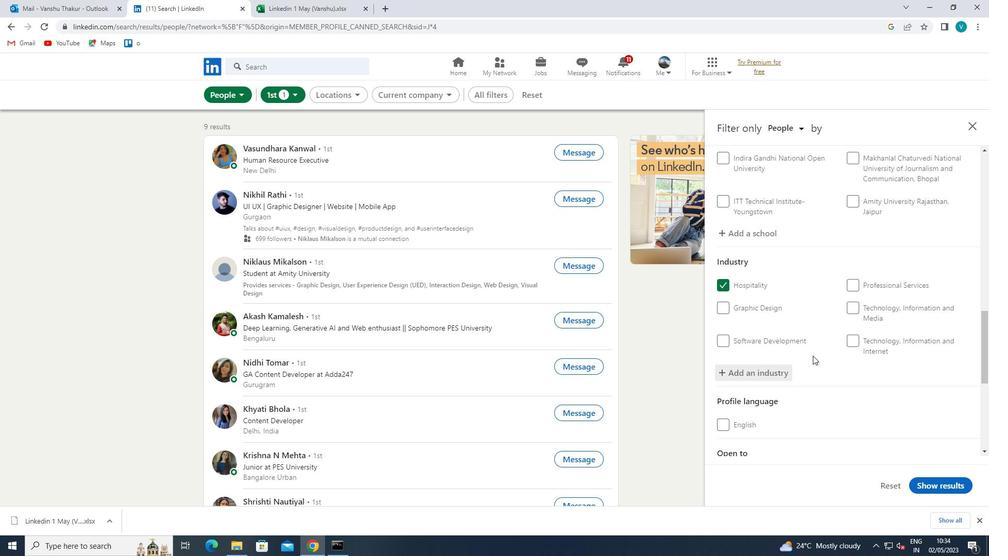 
Action: Mouse scrolled (813, 355) with delta (0, 0)
Screenshot: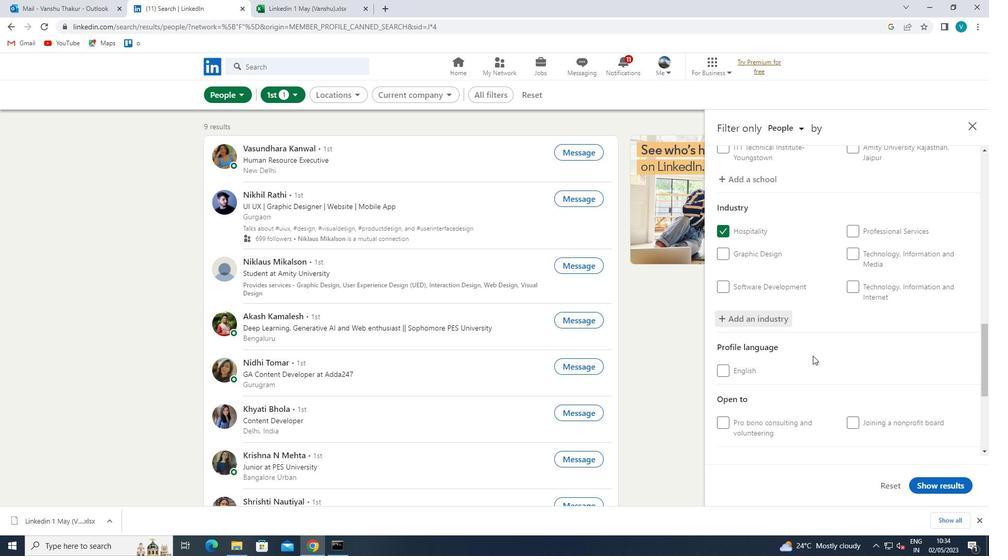 
Action: Mouse moved to (815, 357)
Screenshot: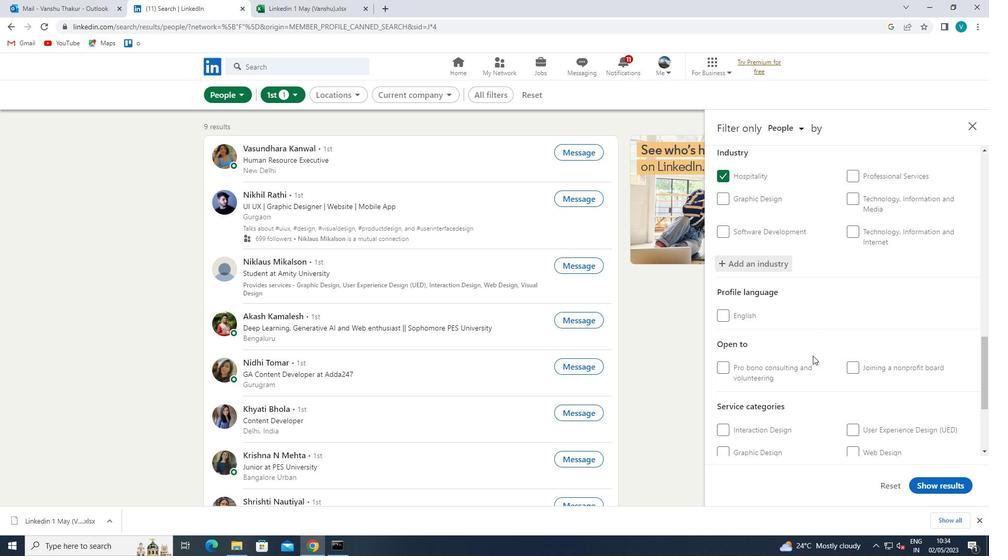 
Action: Mouse scrolled (815, 357) with delta (0, 0)
Screenshot: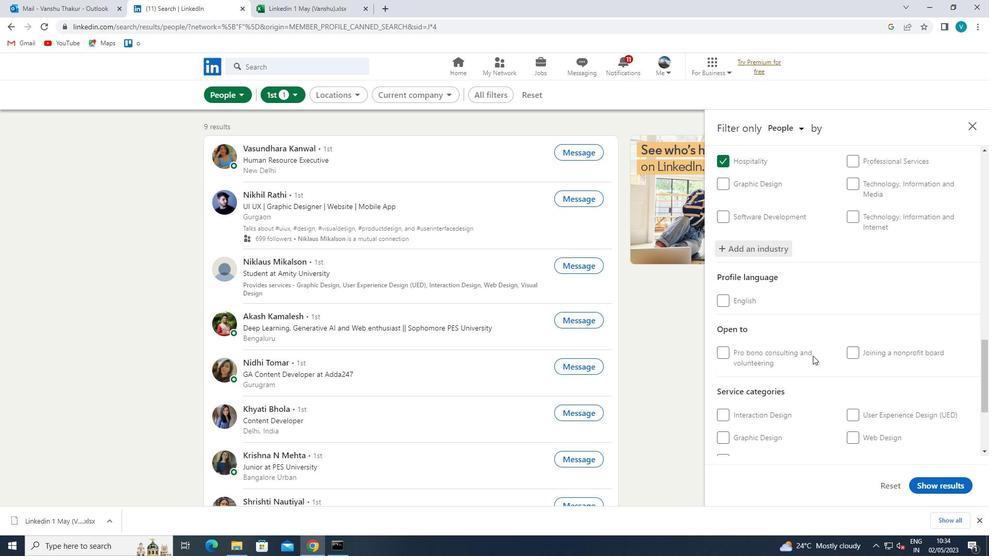 
Action: Mouse moved to (891, 379)
Screenshot: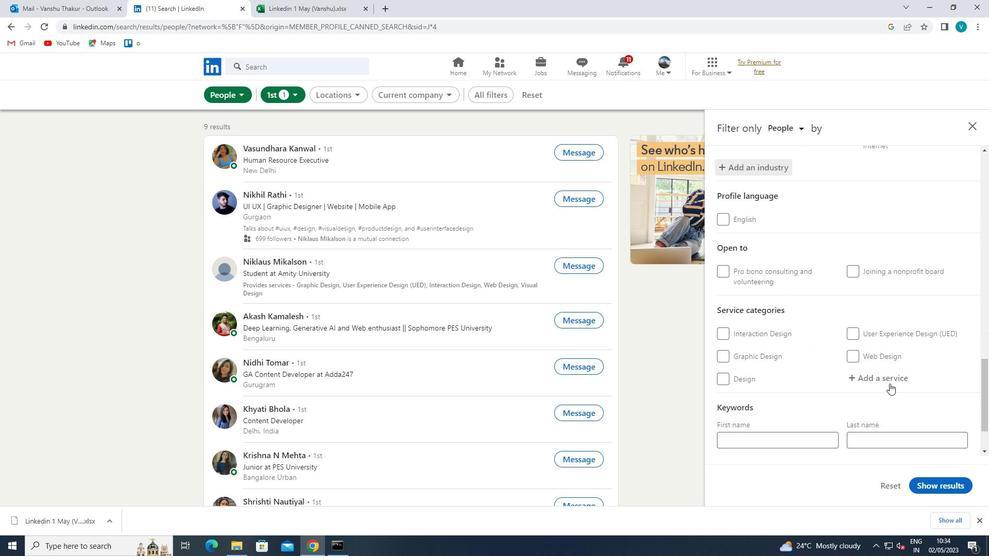 
Action: Mouse pressed left at (891, 379)
Screenshot: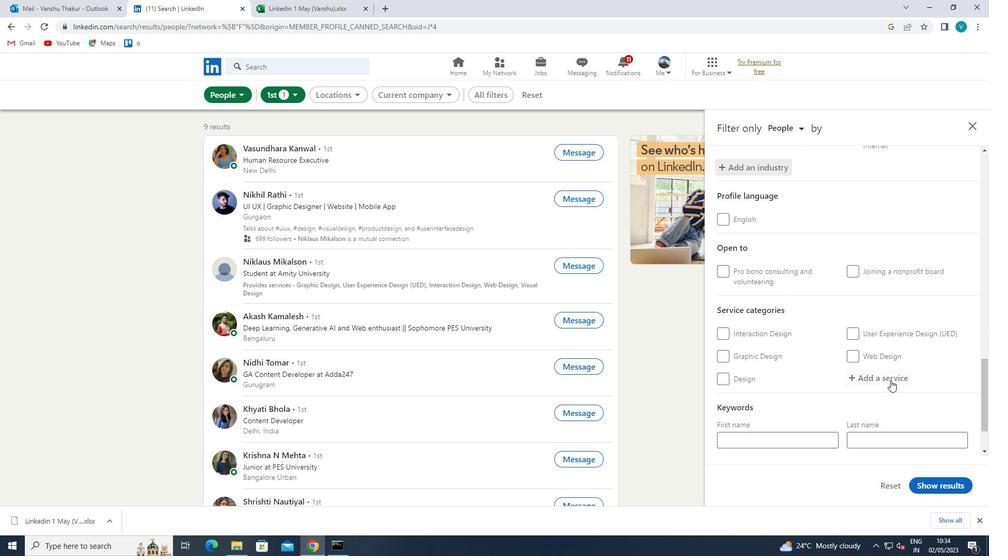 
Action: Mouse moved to (892, 378)
Screenshot: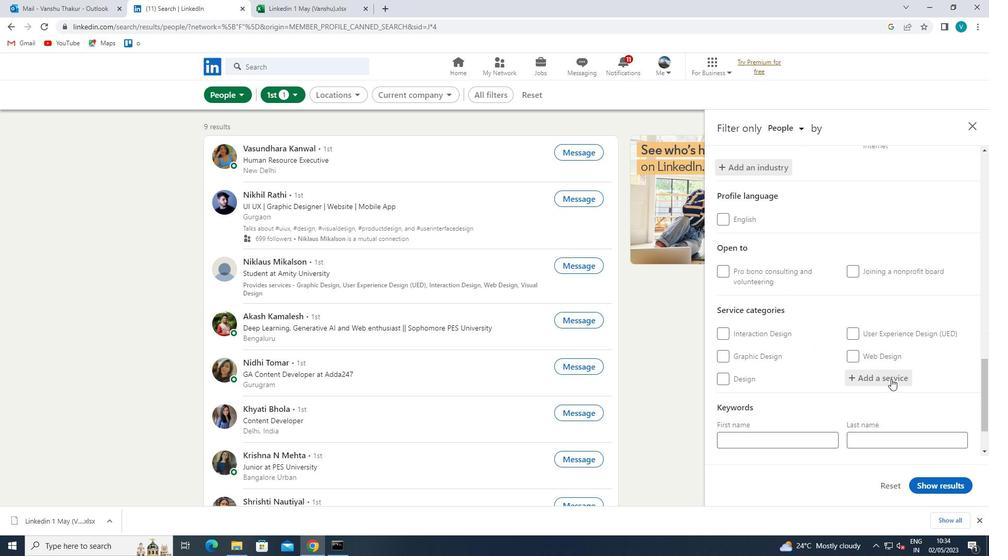 
Action: Key pressed <Key.shift>GROWT
Screenshot: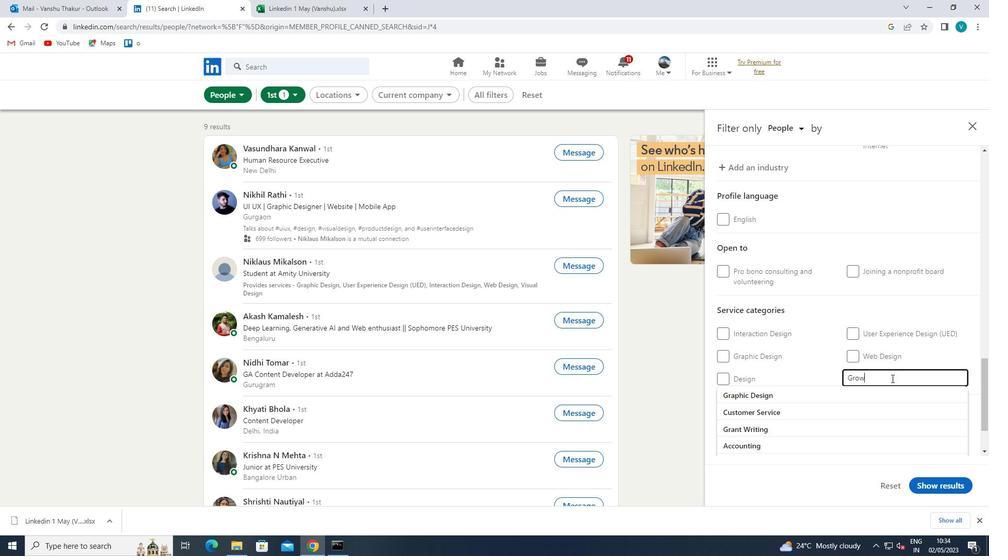 
Action: Mouse moved to (864, 393)
Screenshot: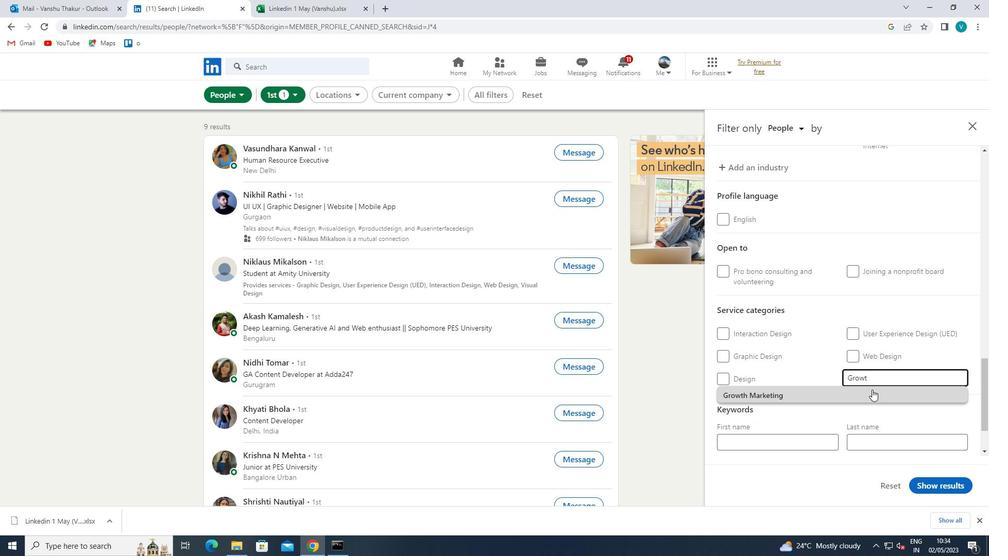 
Action: Mouse pressed left at (864, 393)
Screenshot: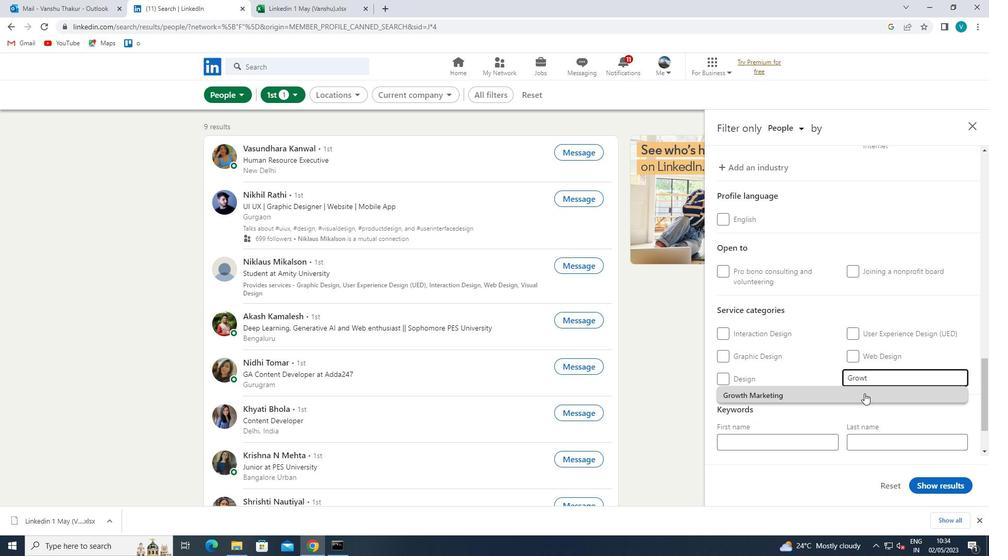 
Action: Mouse scrolled (864, 393) with delta (0, 0)
Screenshot: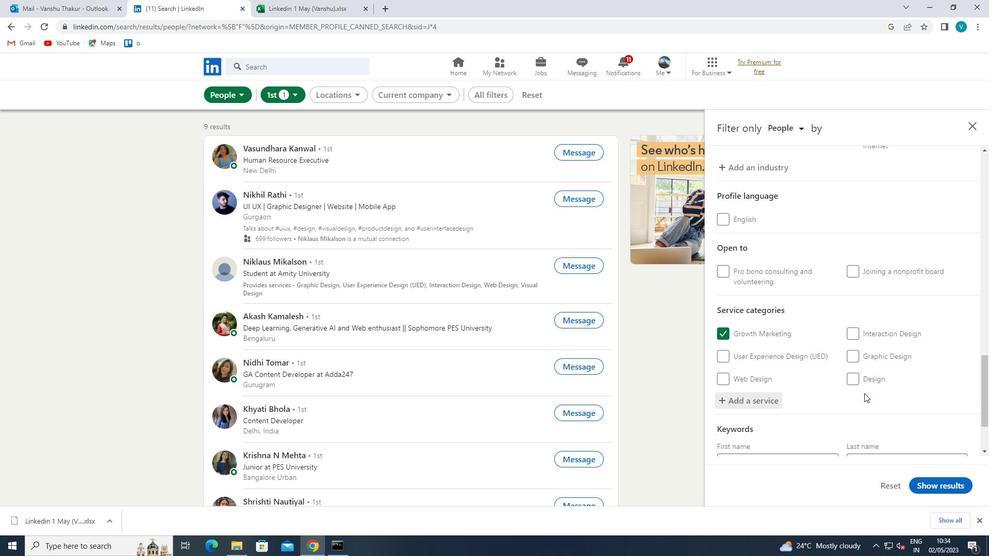 
Action: Mouse scrolled (864, 393) with delta (0, 0)
Screenshot: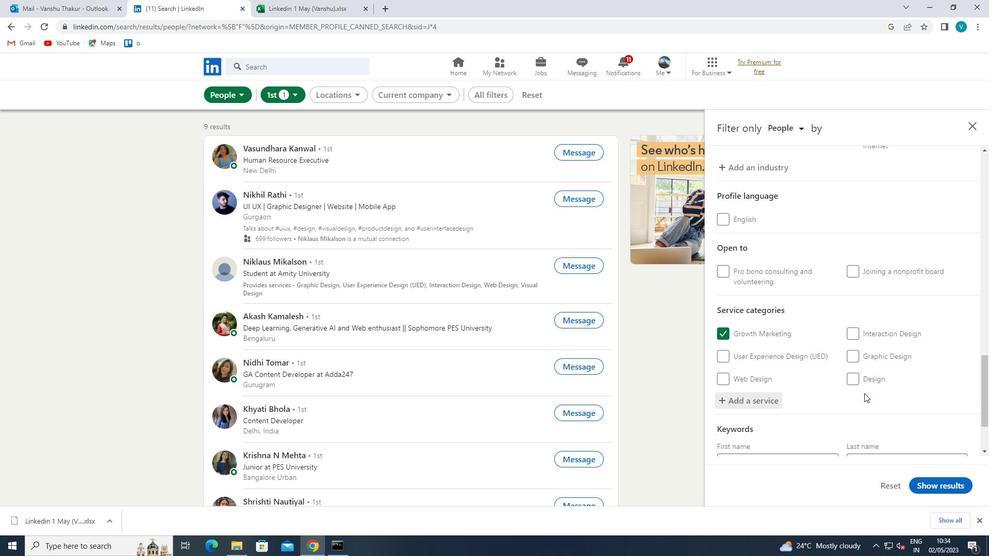 
Action: Mouse scrolled (864, 393) with delta (0, 0)
Screenshot: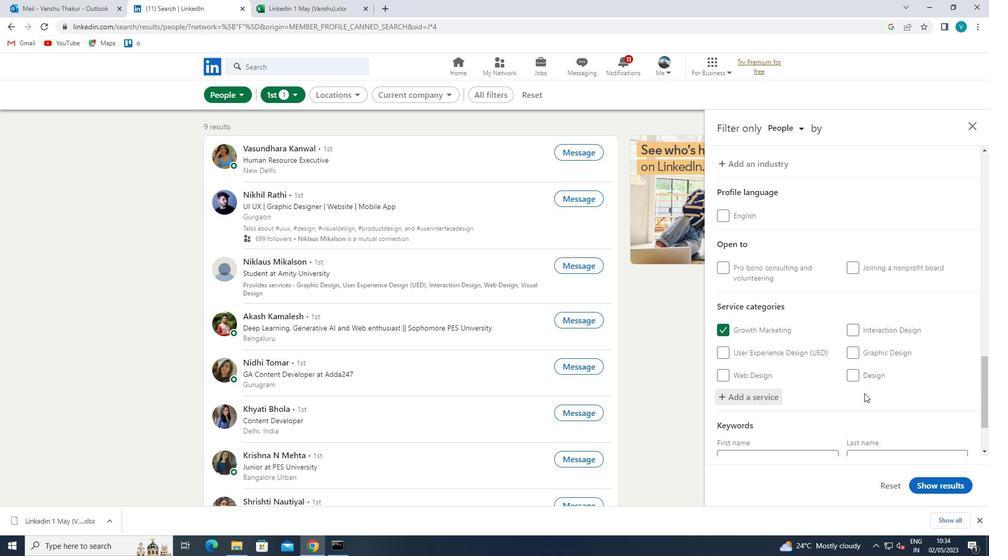 
Action: Mouse scrolled (864, 393) with delta (0, 0)
Screenshot: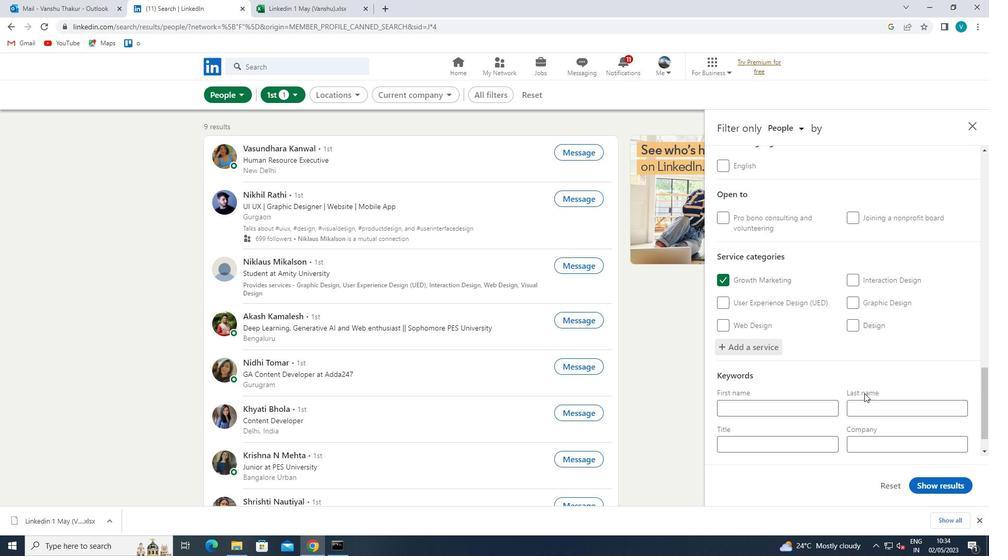 
Action: Mouse scrolled (864, 393) with delta (0, 0)
Screenshot: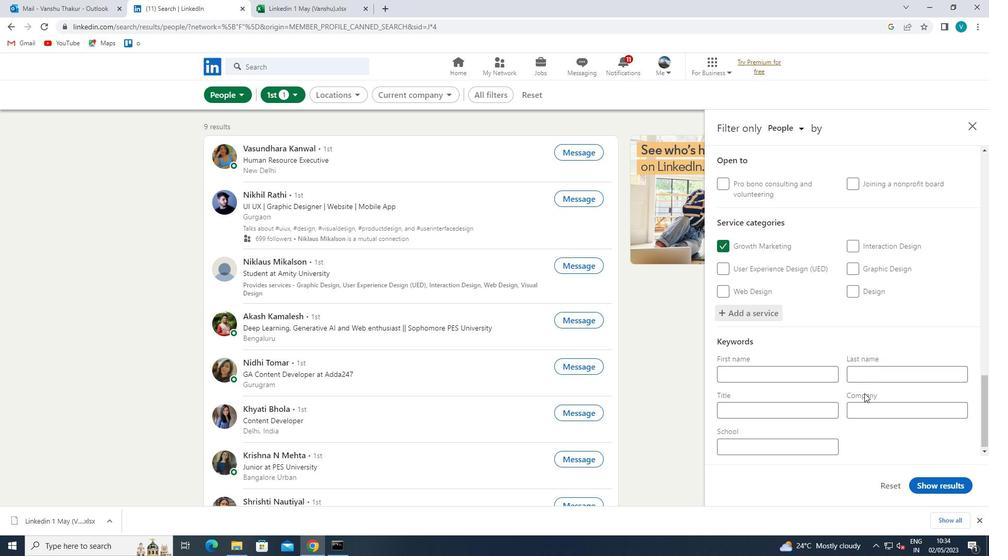 
Action: Mouse moved to (770, 415)
Screenshot: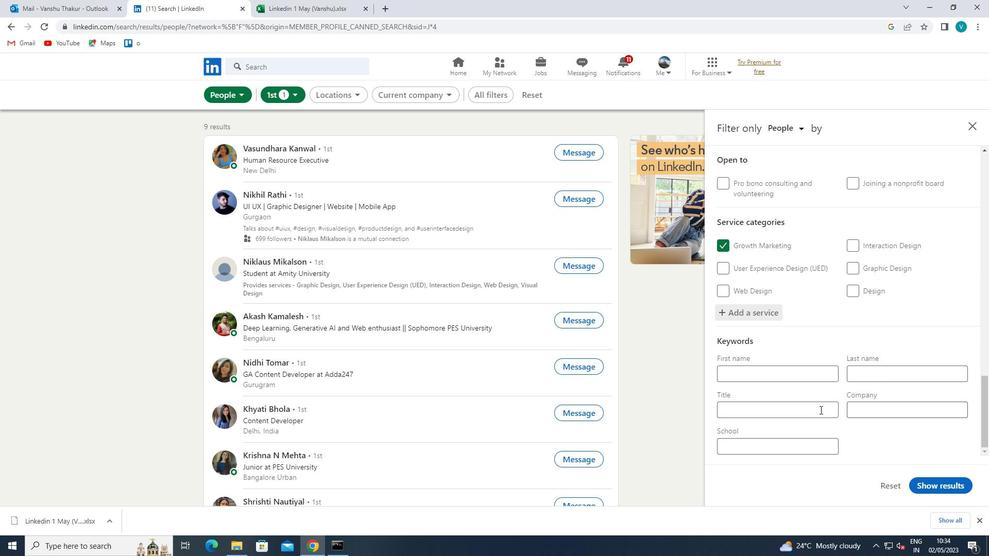 
Action: Mouse pressed left at (770, 415)
Screenshot: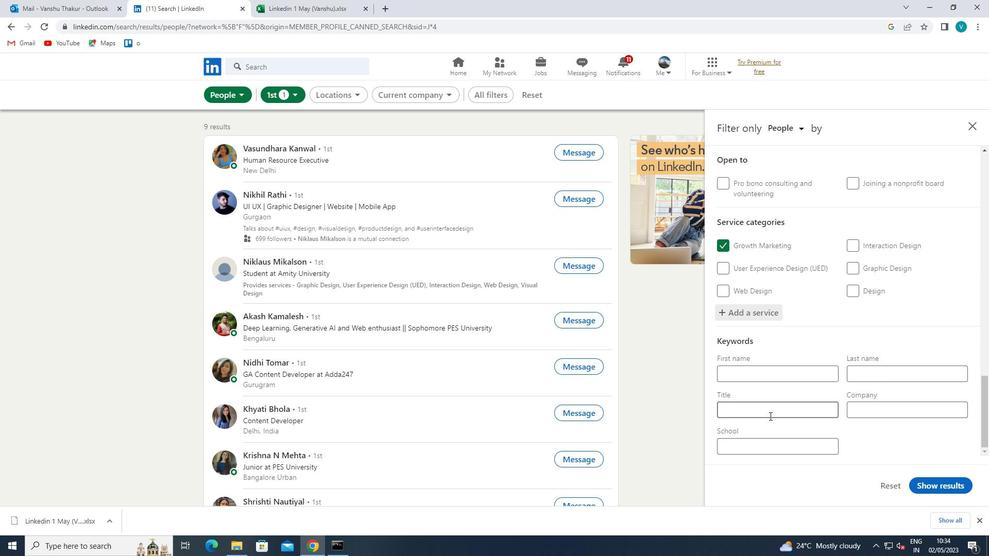 
Action: Mouse moved to (770, 415)
Screenshot: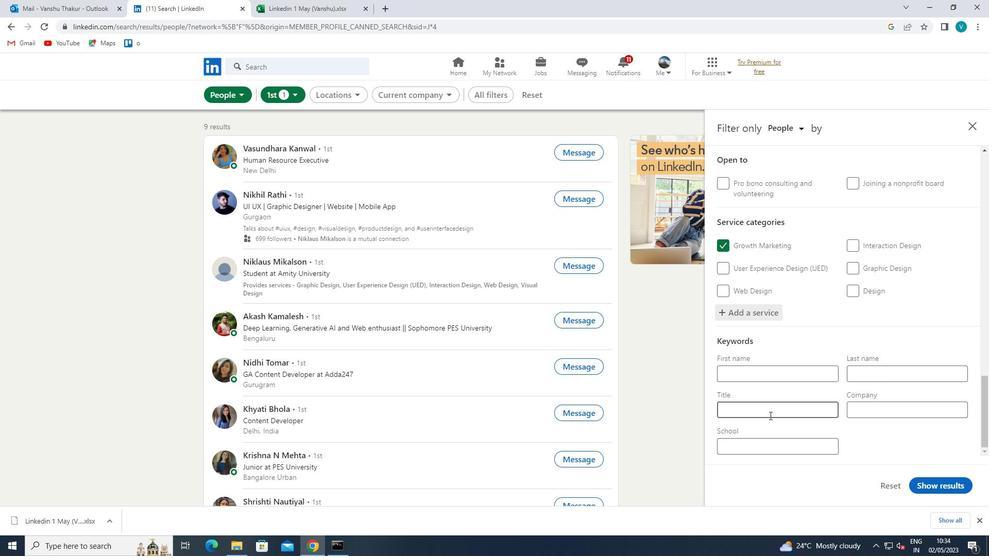
Action: Key pressed <Key.shift>MUSICIAN<Key.space>
Screenshot: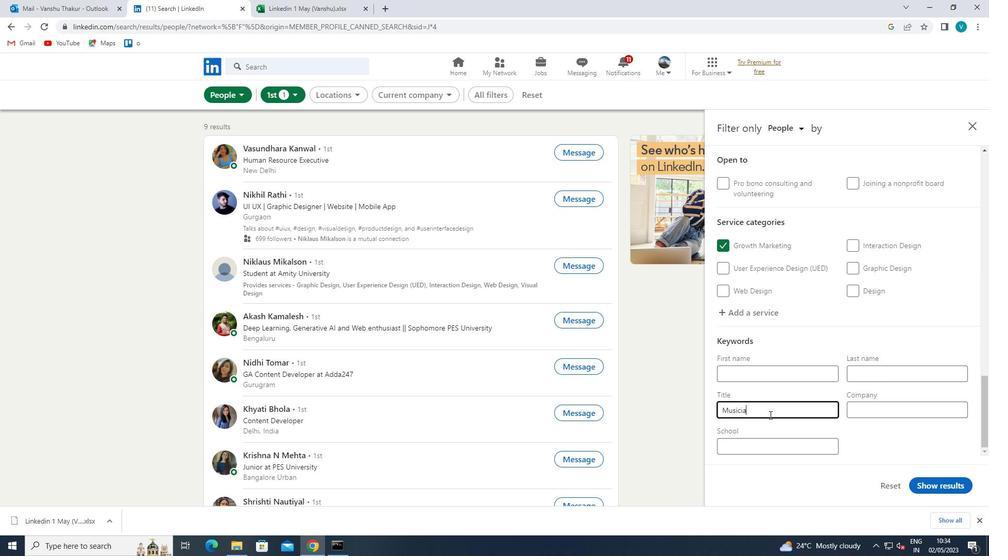 
Action: Mouse moved to (929, 480)
Screenshot: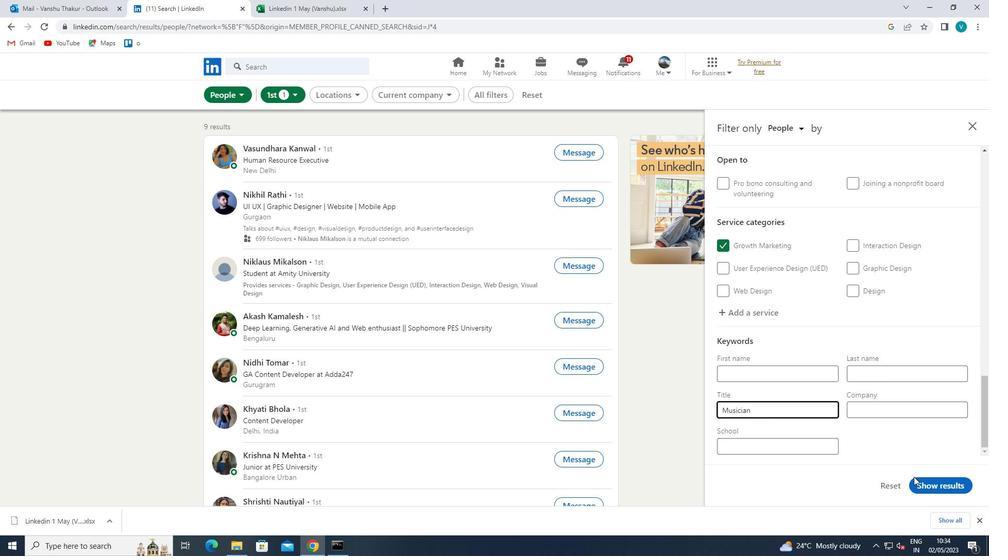 
Action: Mouse pressed left at (929, 480)
Screenshot: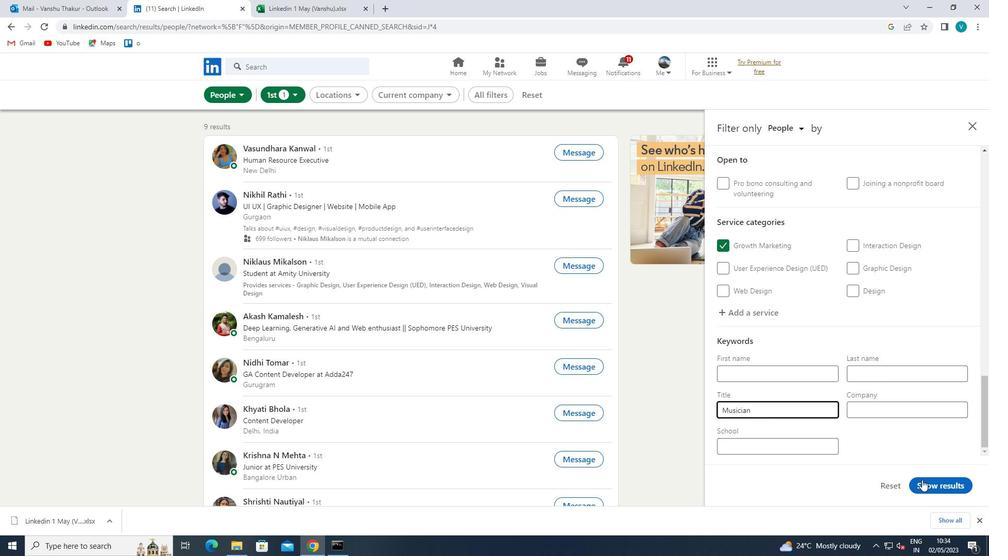 
Action: Mouse moved to (888, 505)
Screenshot: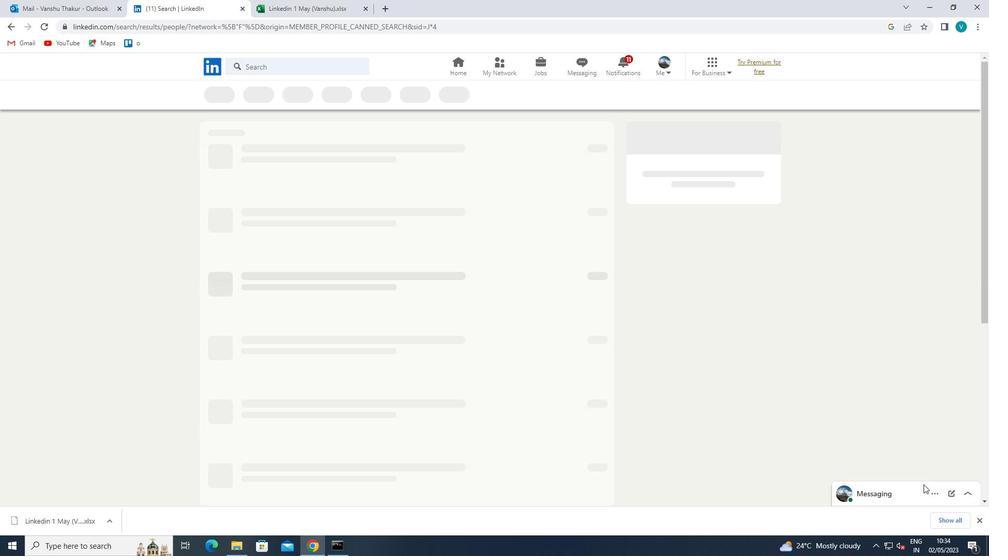 
